 Task: open an excel sheet and write heading  SpendSmartAdd Dates in a column and its values below  '2023-05-01, 2023-05-03, 2023-05-05, 2023-05-10, 2023-05-15, 2023-05-20, 2023-05-25 & 2023-05-31'Add Categories in next column and its values below  Groceries, Dining Out, Transportation, Entertainment, Shopping, Utilities, Health & Miscellaneous. Add Descriptions in next column and its values below  Supermarket, Restaurant, Public Transport, Movie Tickets, Clothing Store, Internet Bill, Pharmacy & Online PurchaseAdd Amountin next column and its values below  $50, $30, $10, $20, $100, $60, $40 & $50Save page Expense Tracking Template
Action: Mouse moved to (127, 130)
Screenshot: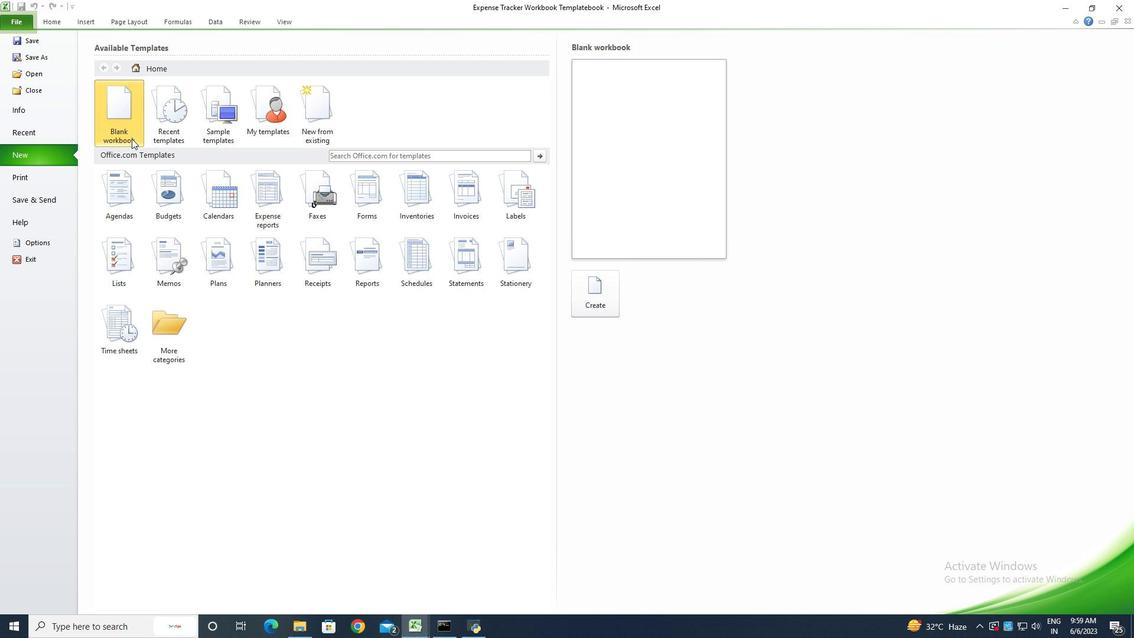 
Action: Mouse pressed left at (127, 130)
Screenshot: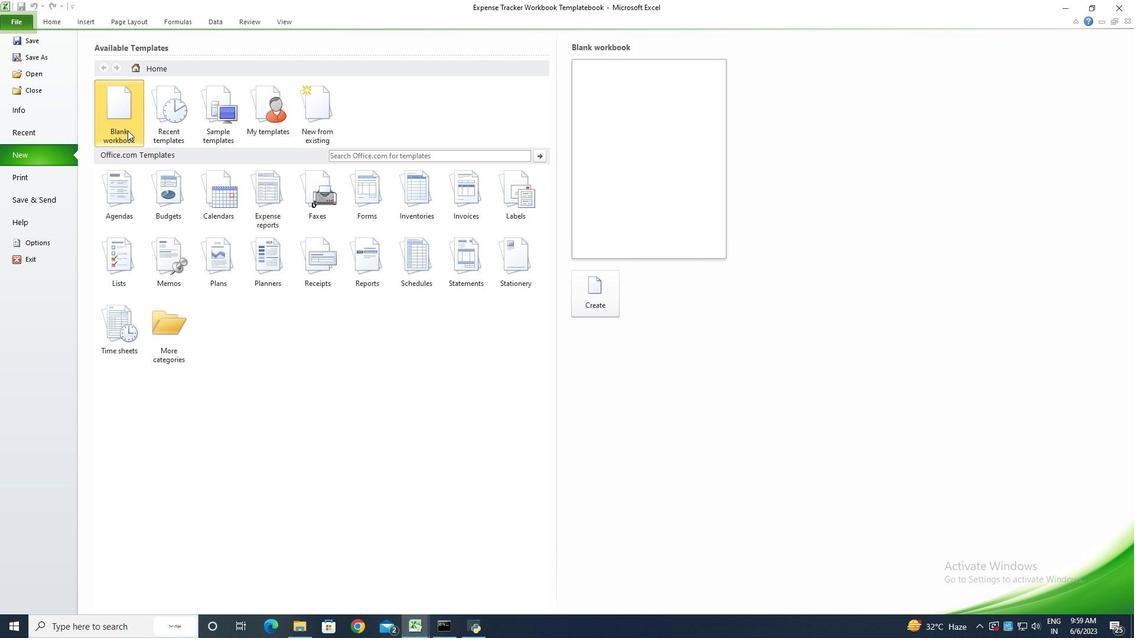 
Action: Mouse moved to (613, 308)
Screenshot: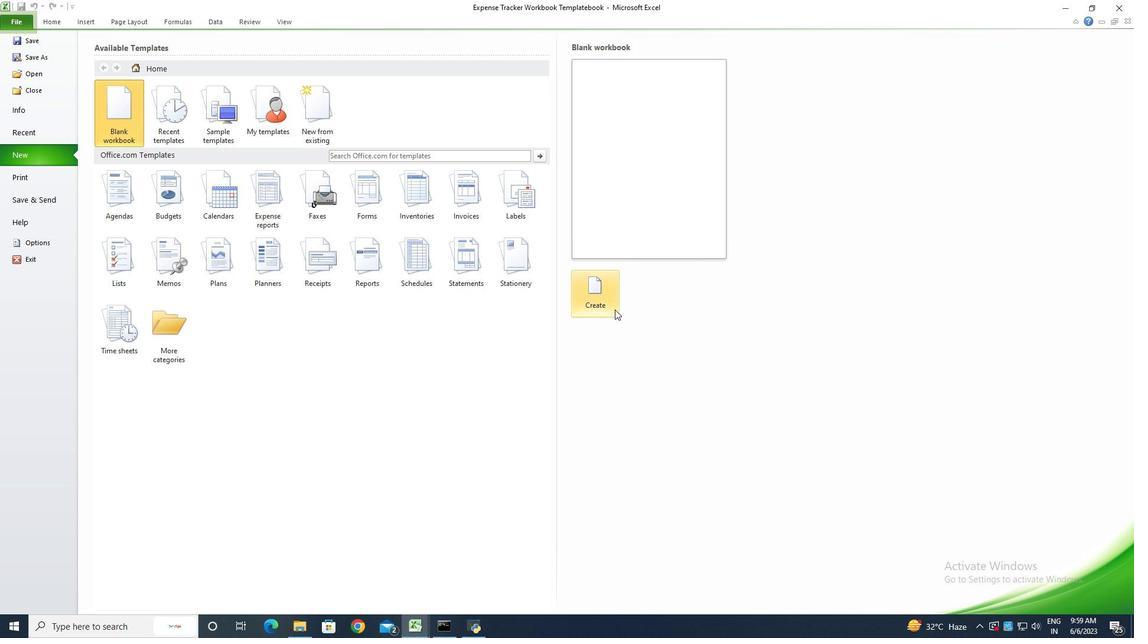 
Action: Mouse pressed left at (613, 308)
Screenshot: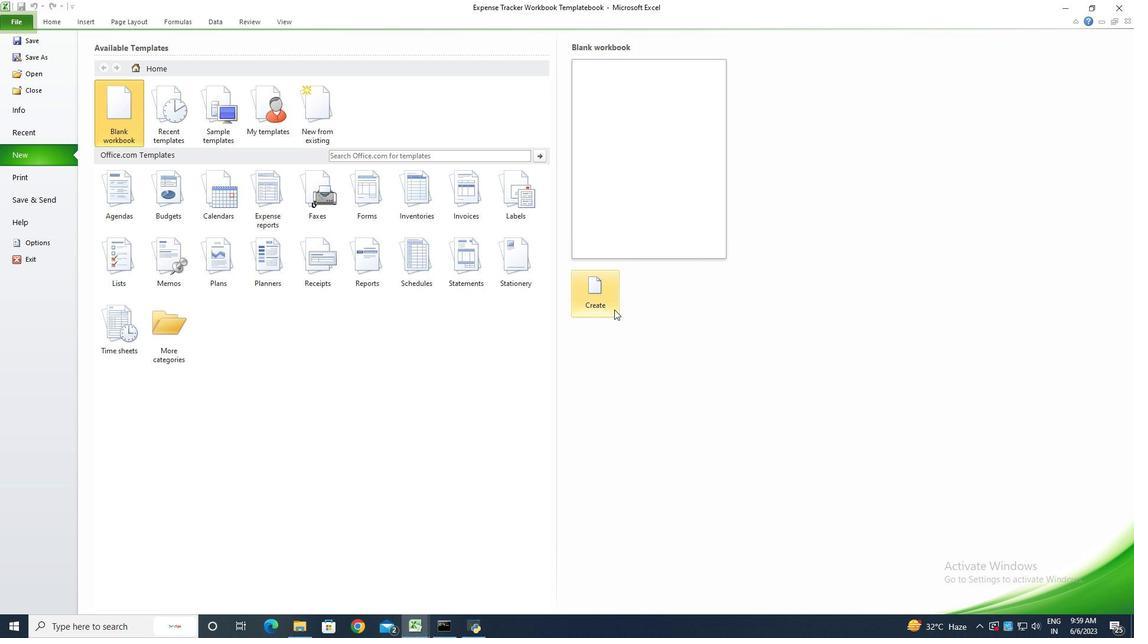 
Action: Key pressed <Key.shift><Key.shift><Key.shift>Spen<Key.shift>Smart<Key.enter><Key.shift>Dates<Key.enter>2023-05-01<Key.enter>23-<Key.backspace><Key.backspace>023-5-0<Key.backspace><Key.backspace><Key.backspace>05-0<Key.enter>1
Screenshot: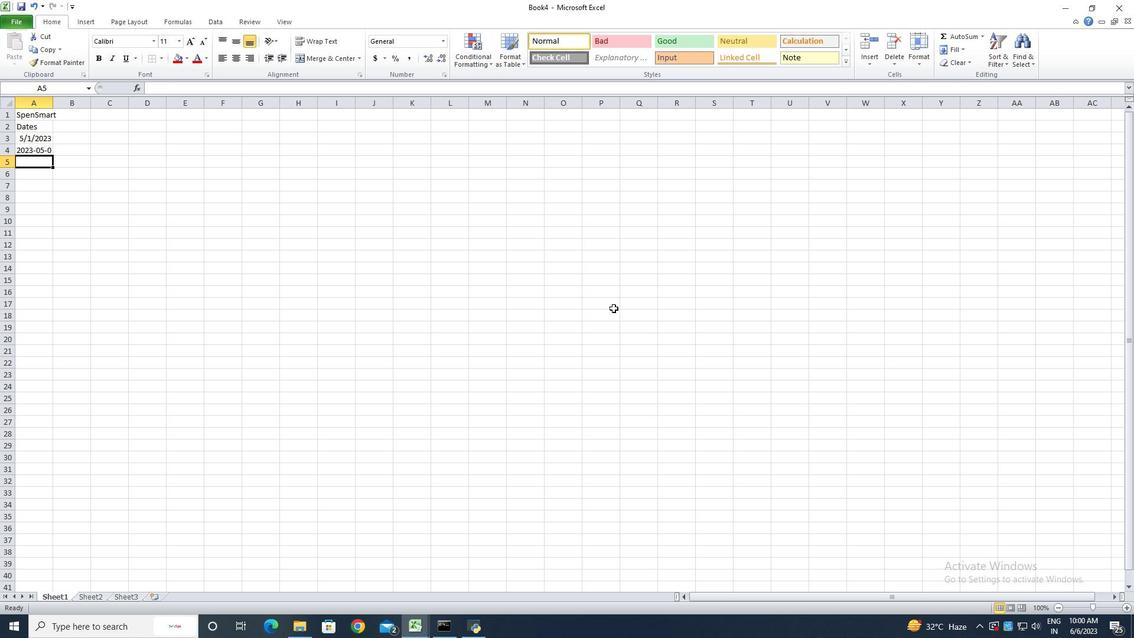 
Action: Mouse moved to (38, 150)
Screenshot: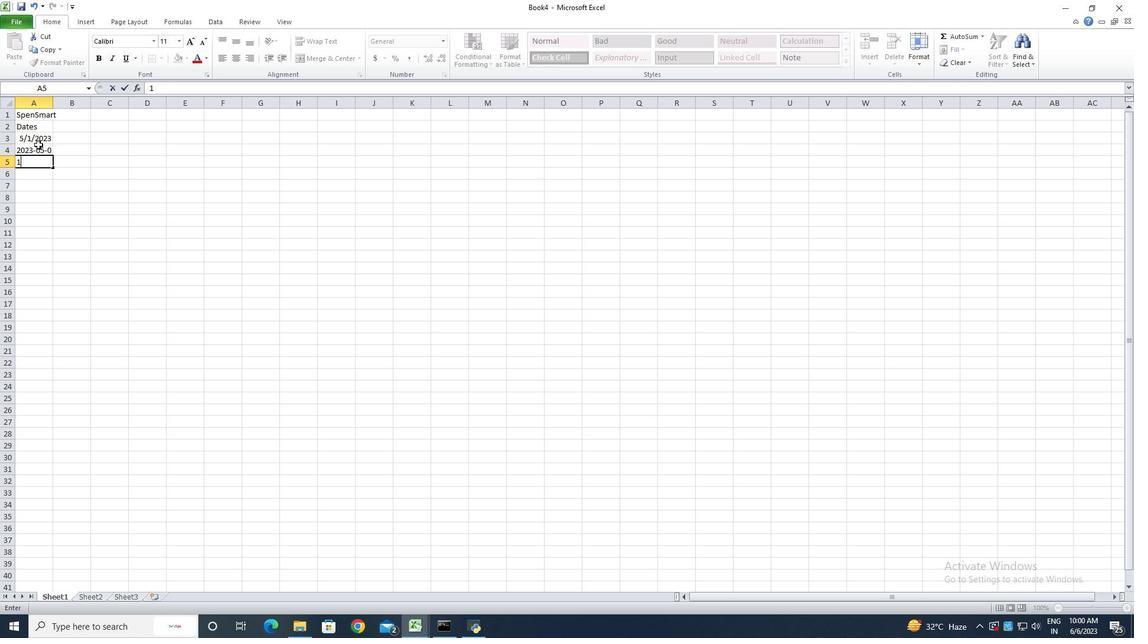 
Action: Mouse pressed left at (38, 150)
Screenshot: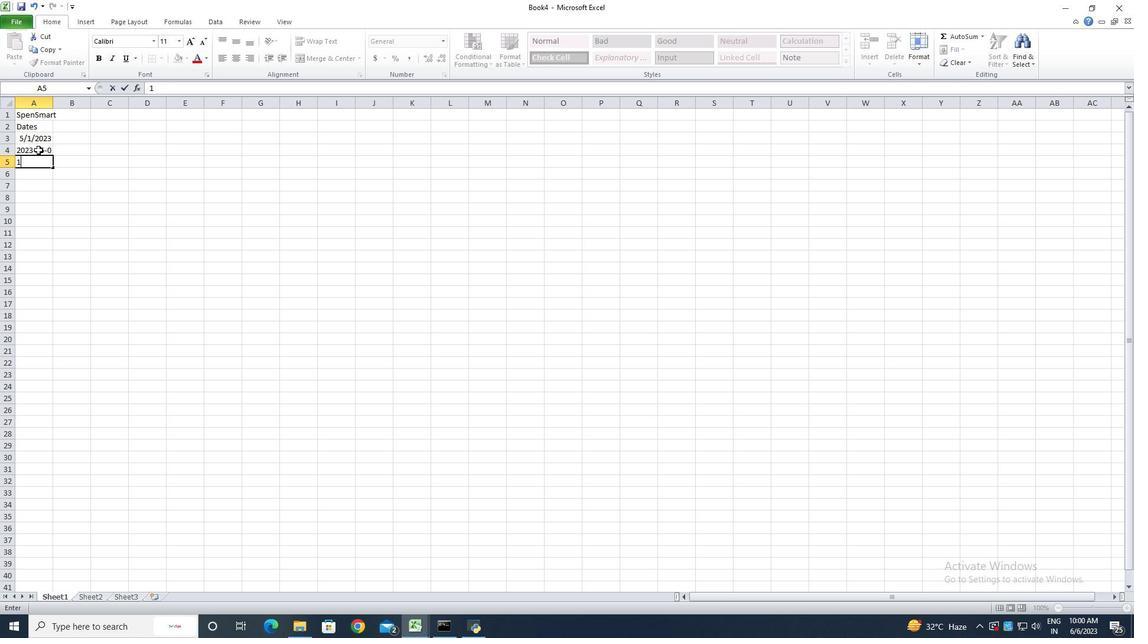 
Action: Mouse moved to (196, 85)
Screenshot: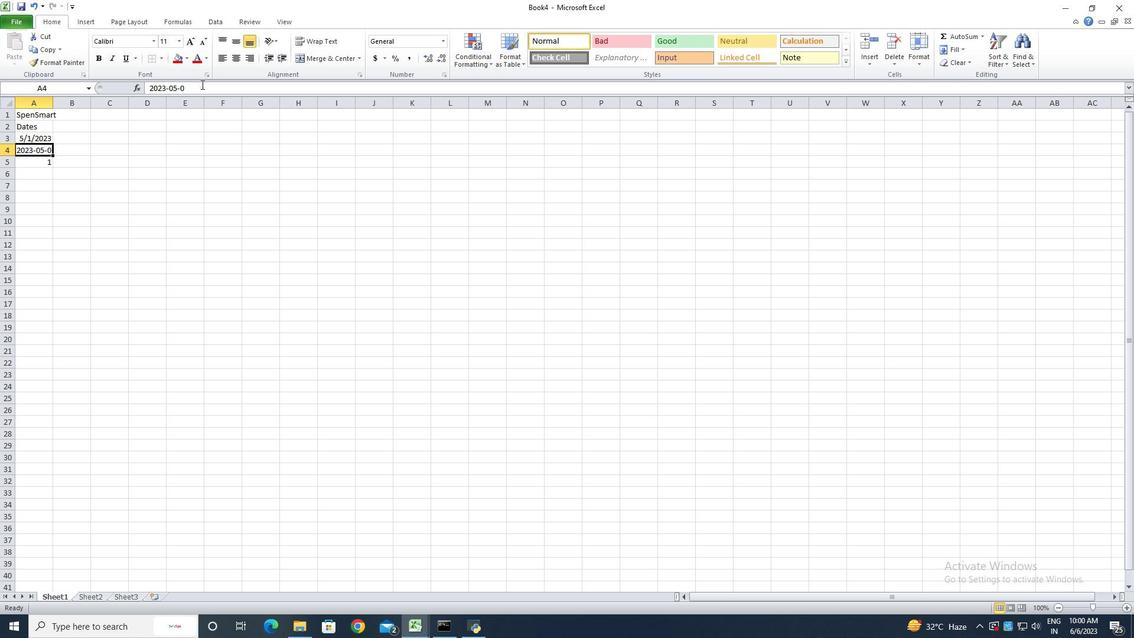 
Action: Mouse pressed left at (196, 85)
Screenshot: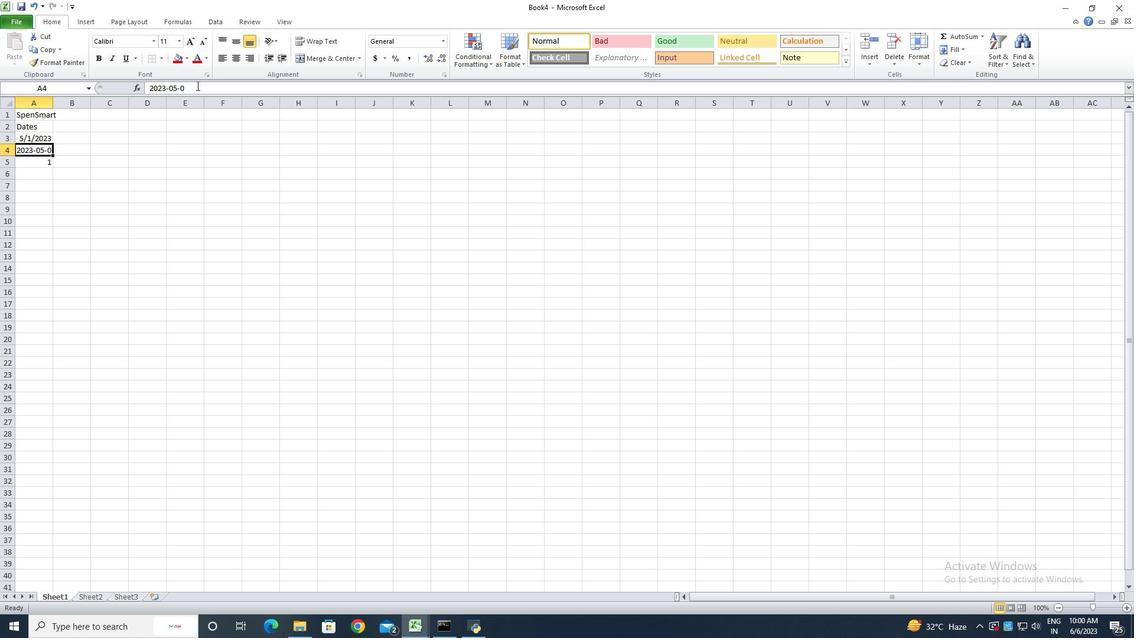 
Action: Mouse moved to (476, 14)
Screenshot: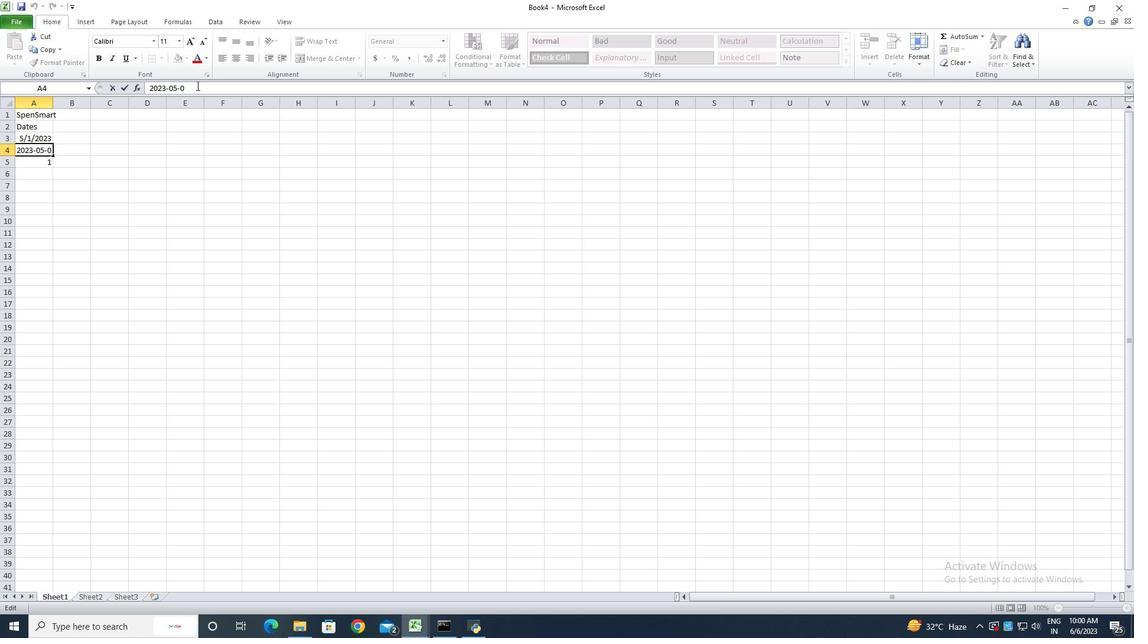 
Action: Key pressed 3<Key.enter><Key.backspace>2023-05-05<Key.enter>2023-05-10<Key.enter>2023-05-15<Key.enter>2023-05-20<Key.enter>2023-05-25<Key.enter>2023-05-31<Key.enter>
Screenshot: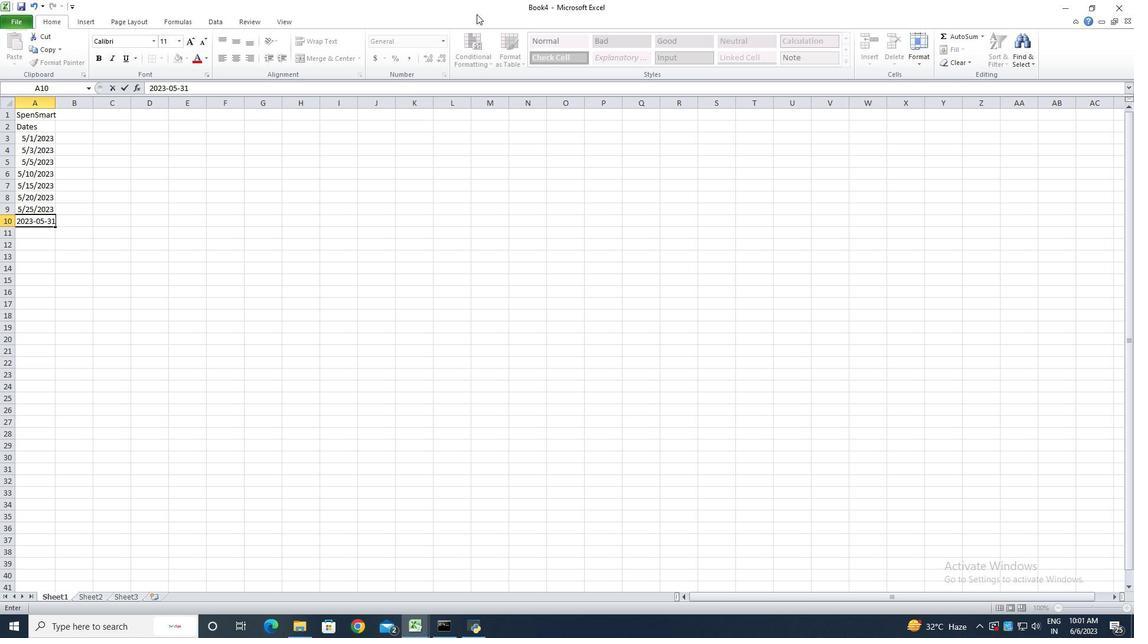 
Action: Mouse moved to (39, 136)
Screenshot: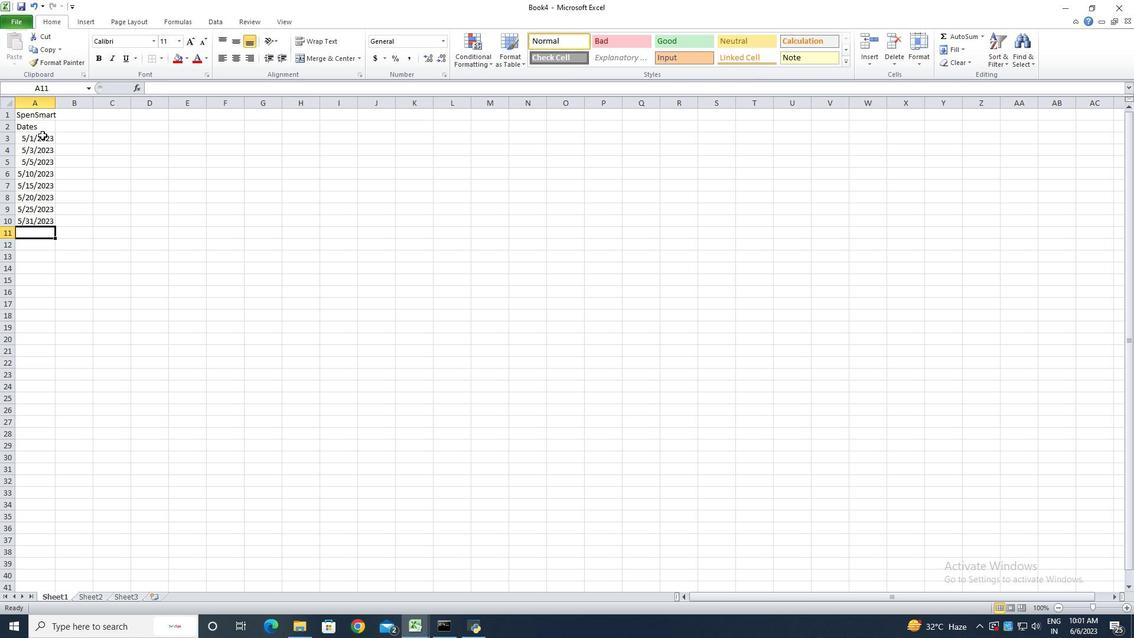 
Action: Mouse pressed left at (39, 136)
Screenshot: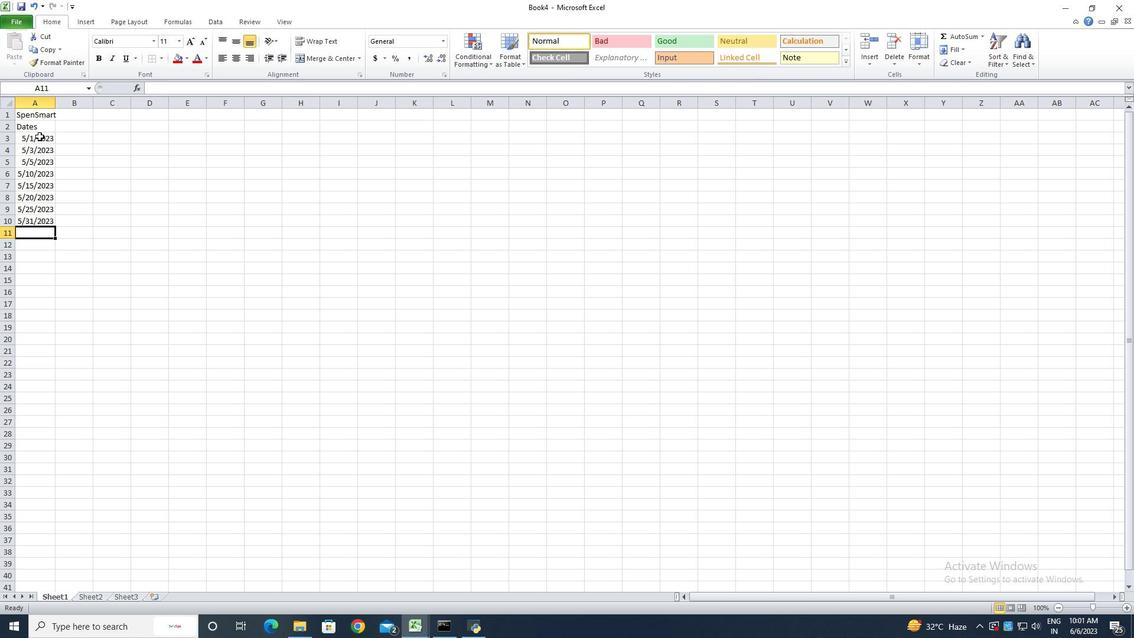 
Action: Mouse moved to (46, 137)
Screenshot: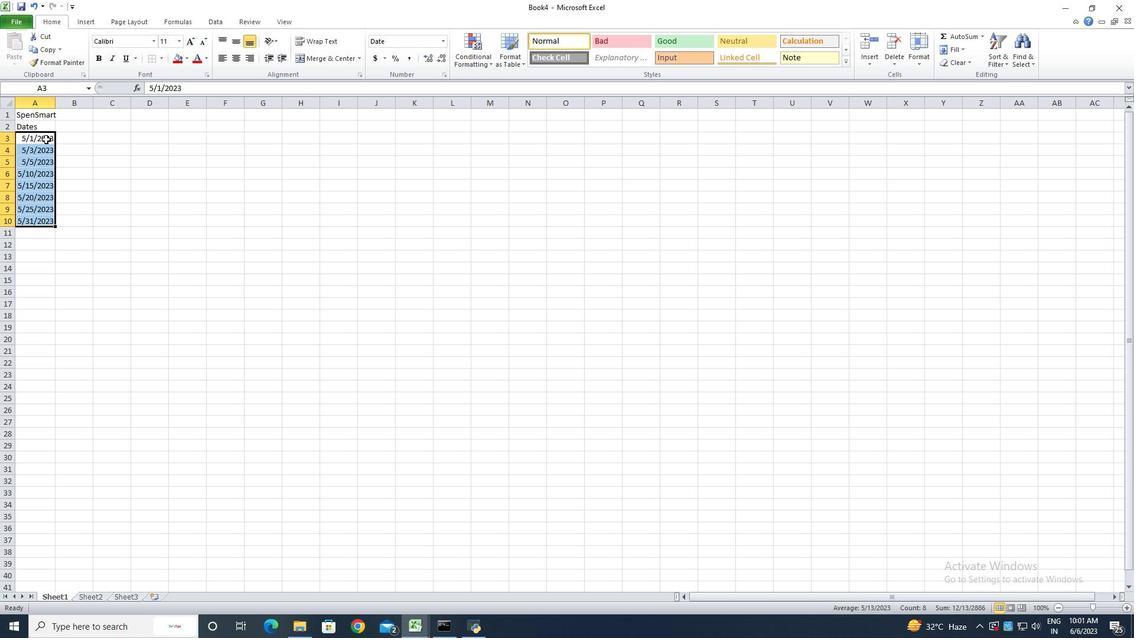 
Action: Mouse pressed right at (46, 137)
Screenshot: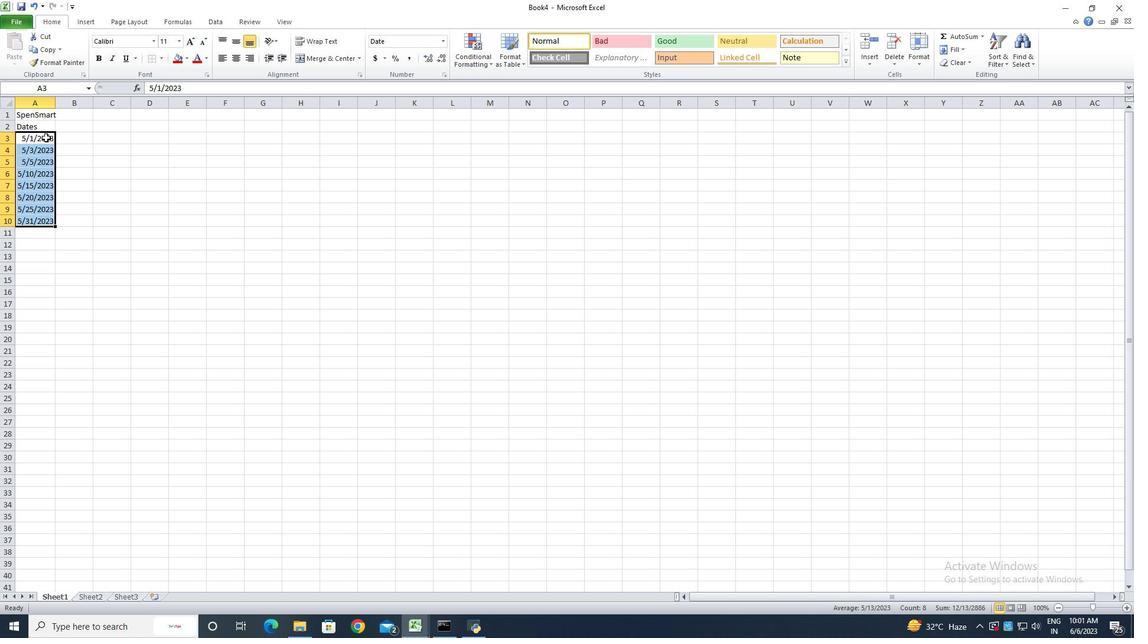 
Action: Mouse moved to (90, 302)
Screenshot: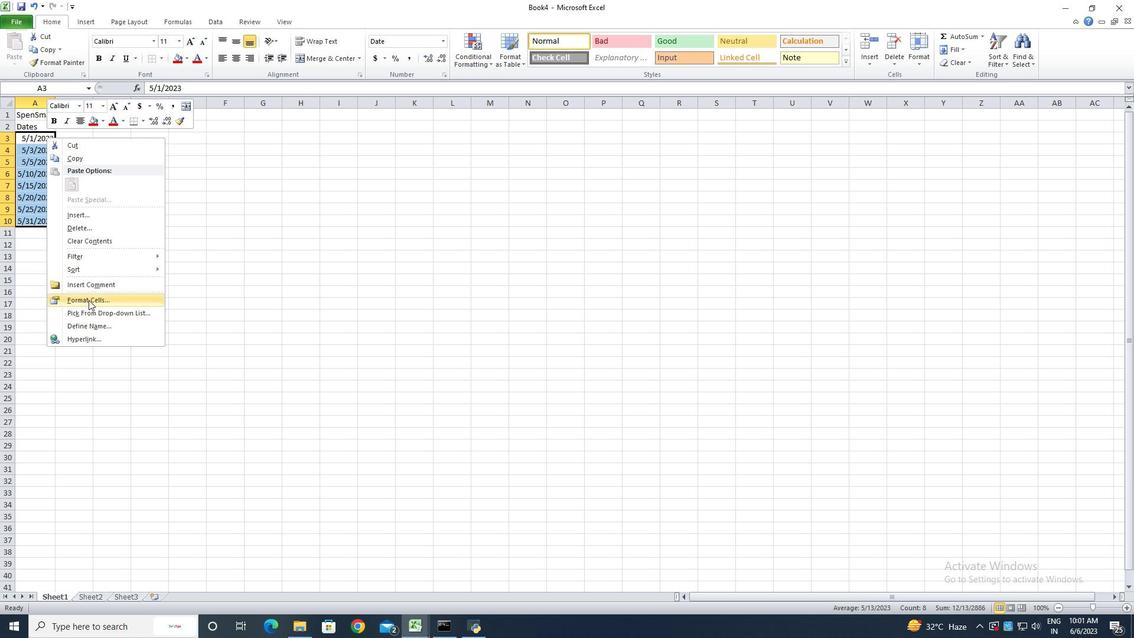 
Action: Mouse pressed left at (90, 302)
Screenshot: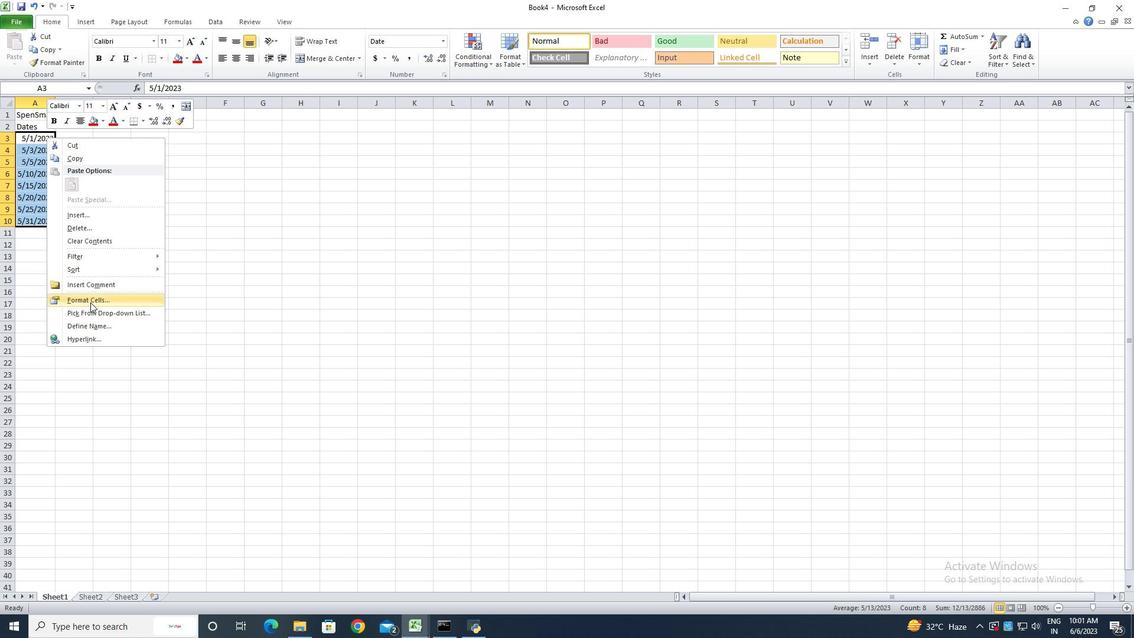 
Action: Mouse moved to (134, 167)
Screenshot: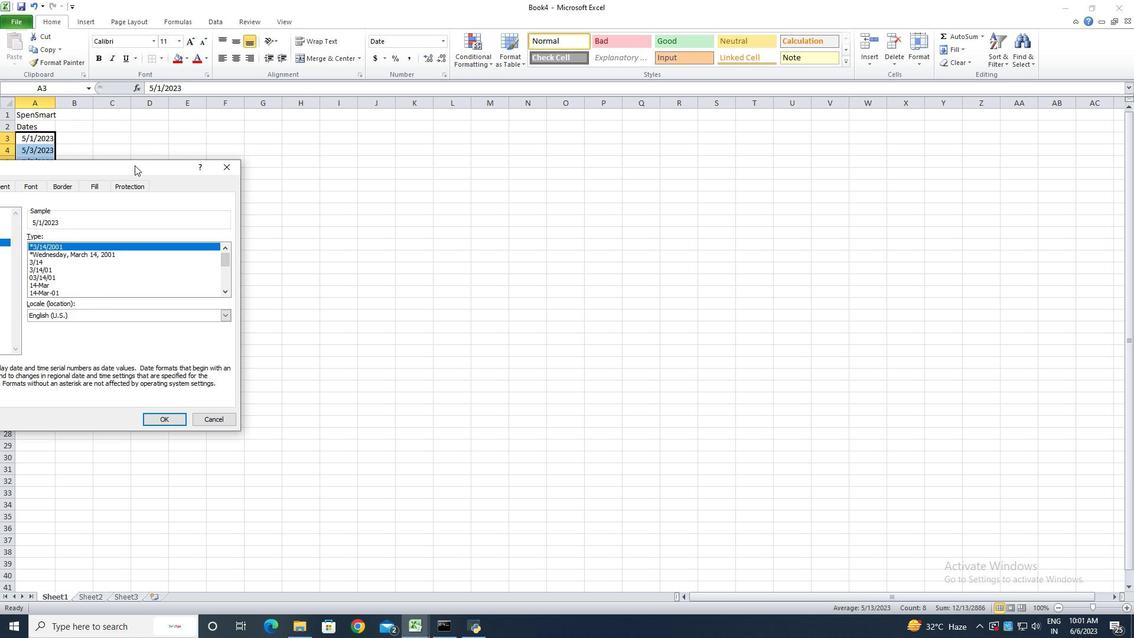 
Action: Mouse pressed left at (134, 167)
Screenshot: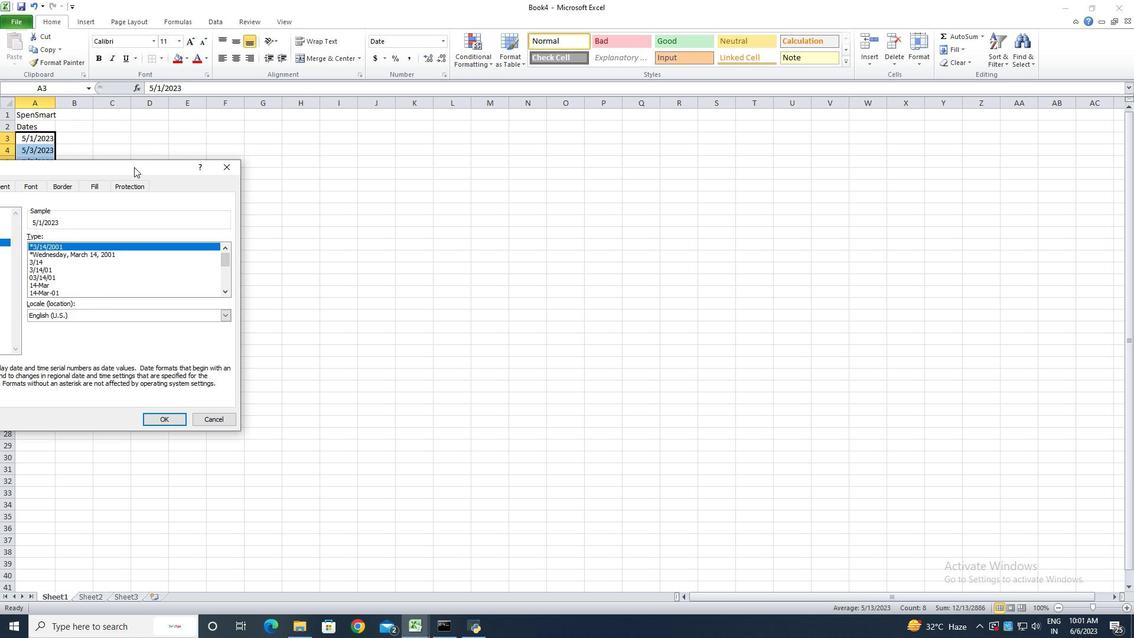 
Action: Mouse moved to (197, 293)
Screenshot: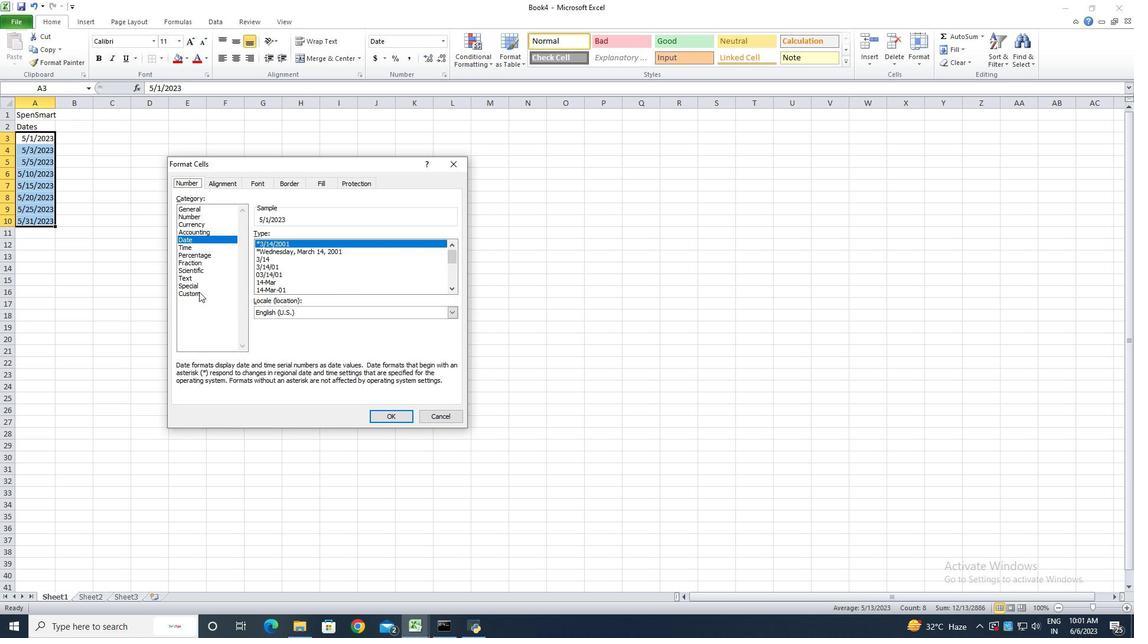 
Action: Mouse pressed left at (197, 293)
Screenshot: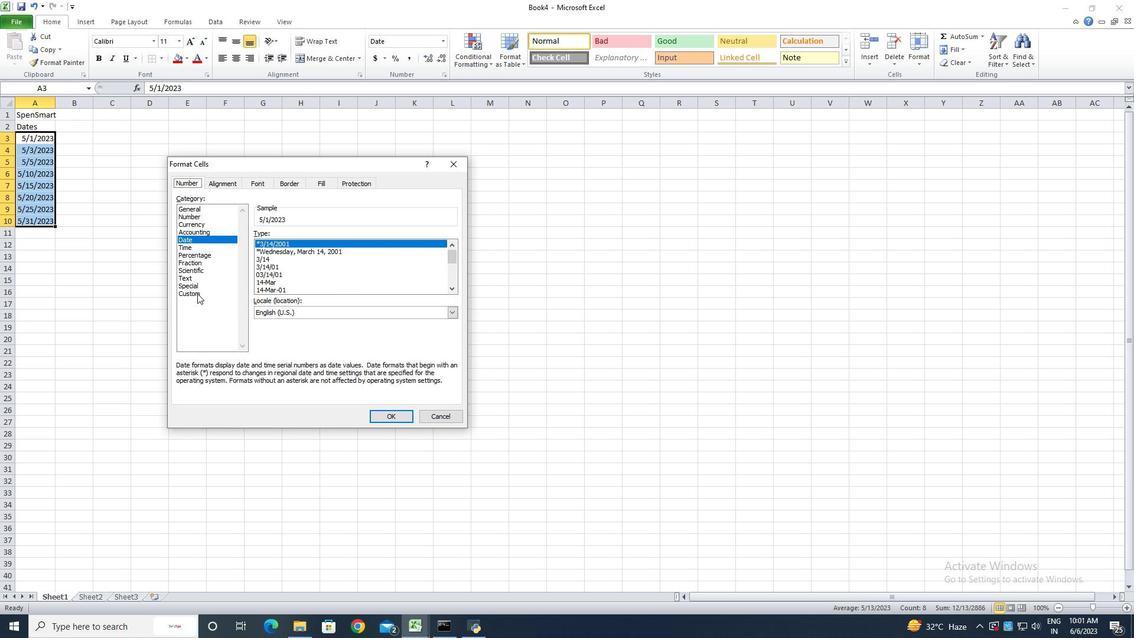 
Action: Mouse moved to (296, 245)
Screenshot: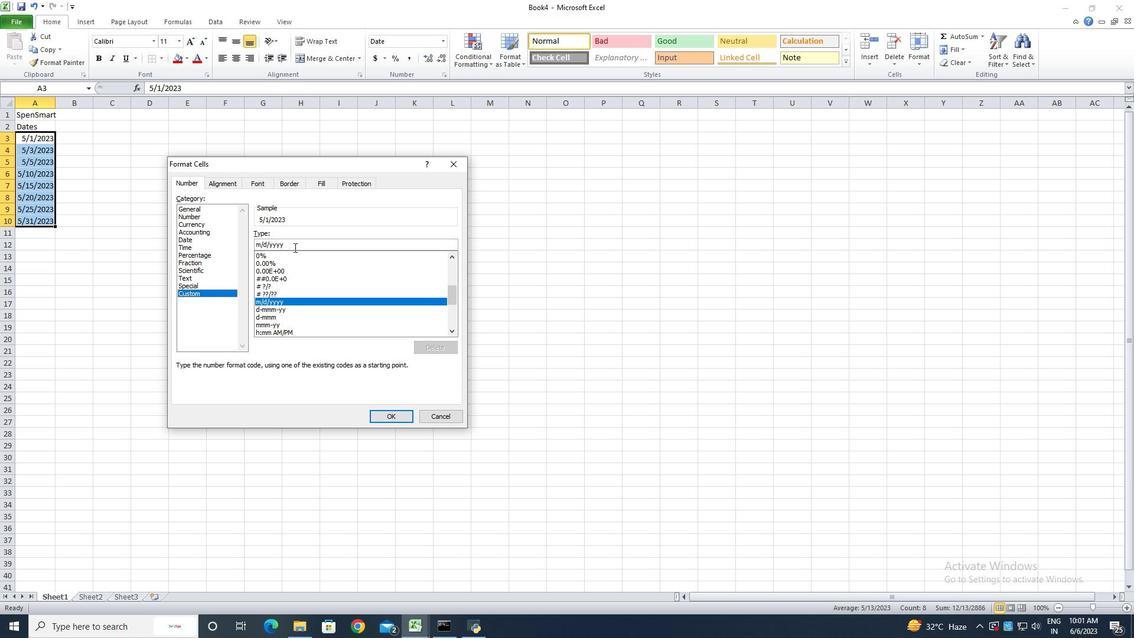 
Action: Mouse pressed left at (296, 245)
Screenshot: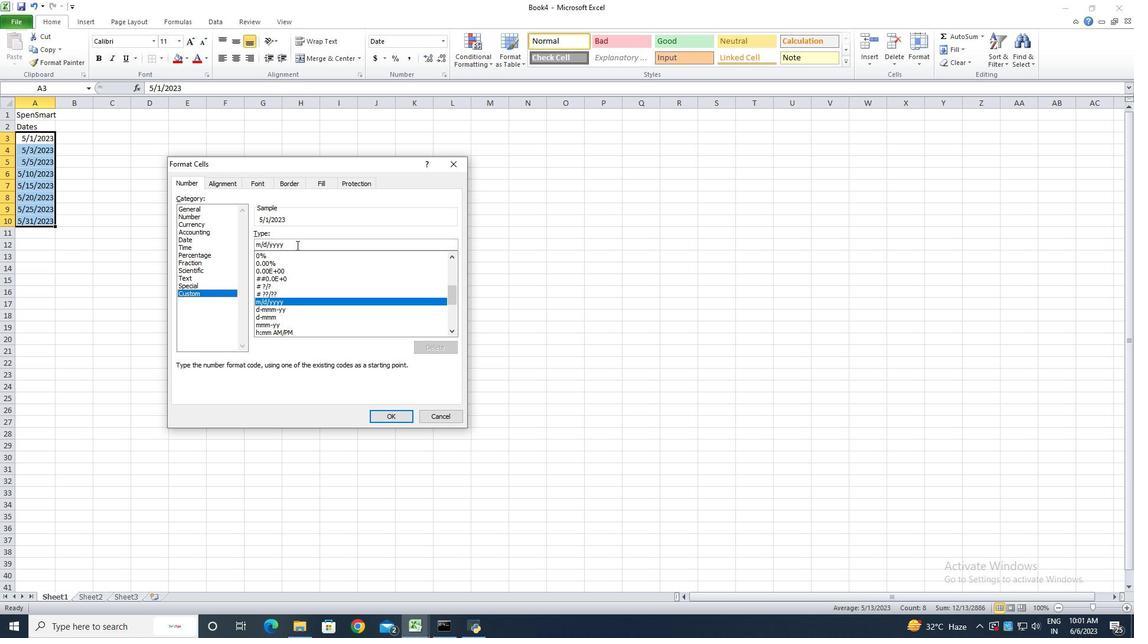 
Action: Key pressed <Key.backspace><Key.backspace><Key.backspace><Key.backspace><Key.backspace><Key.backspace><Key.backspace><Key.backspace><Key.backspace><Key.backspace><Key.backspace><Key.backspace><Key.backspace><Key.backspace><Key.backspace><Key.backspace><Key.backspace><Key.backspace><Key.backspace>yyyy-mm-dd
Screenshot: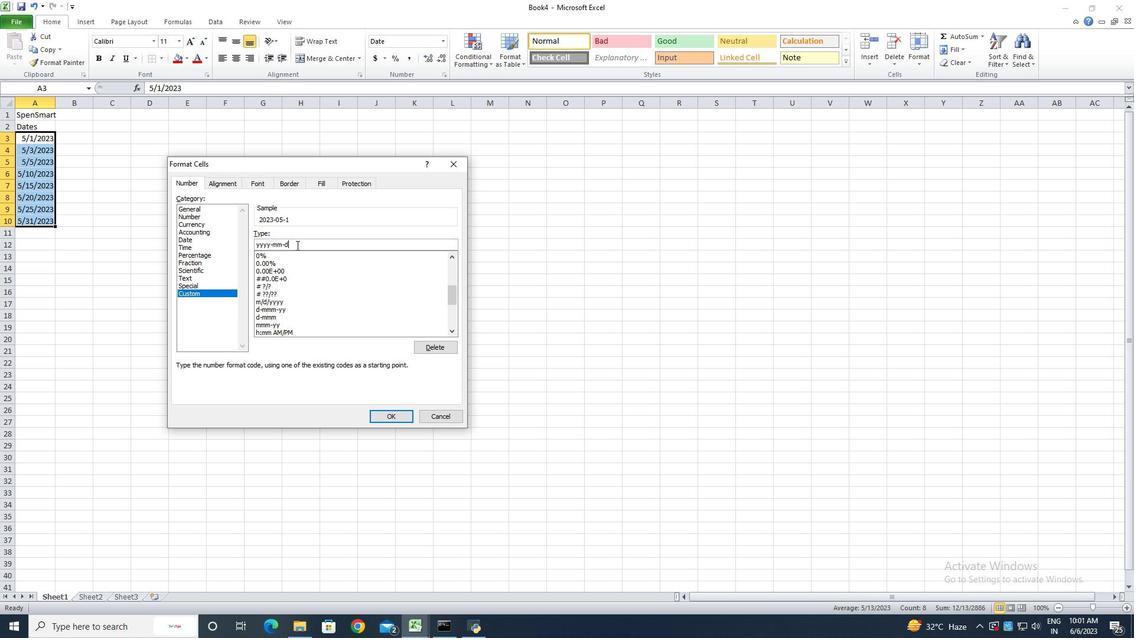 
Action: Mouse moved to (378, 415)
Screenshot: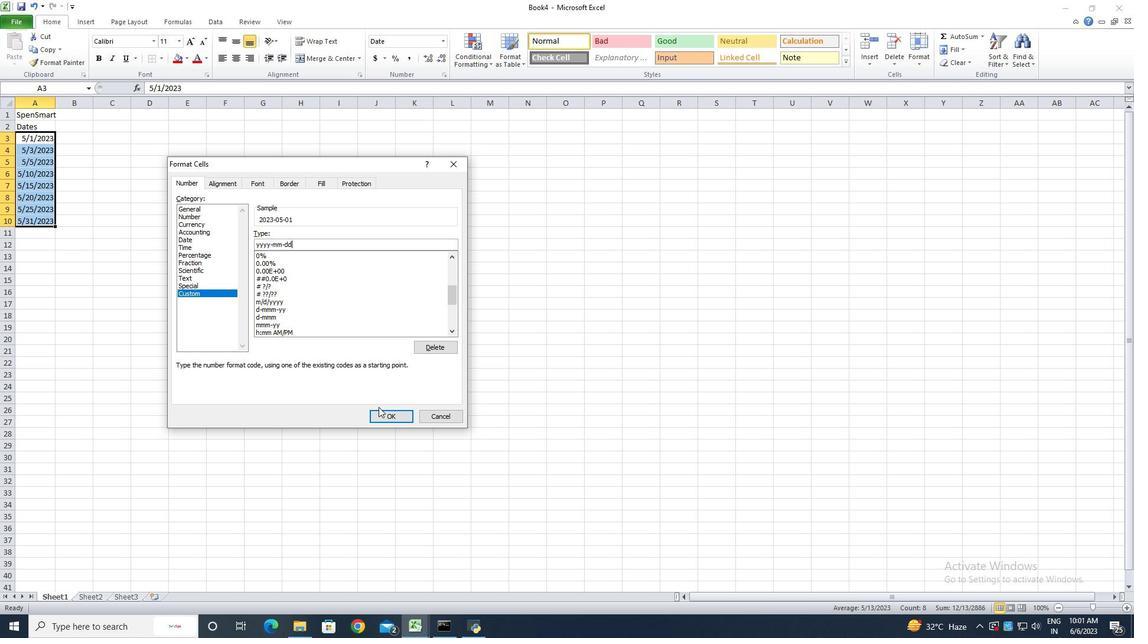 
Action: Mouse pressed left at (378, 415)
Screenshot: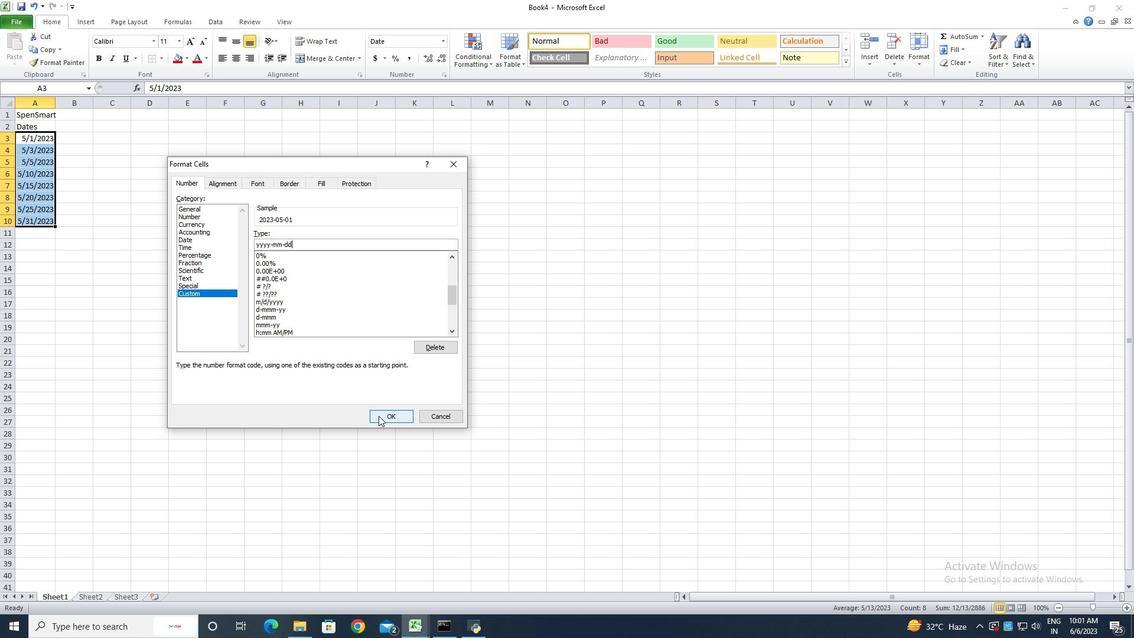 
Action: Mouse moved to (57, 104)
Screenshot: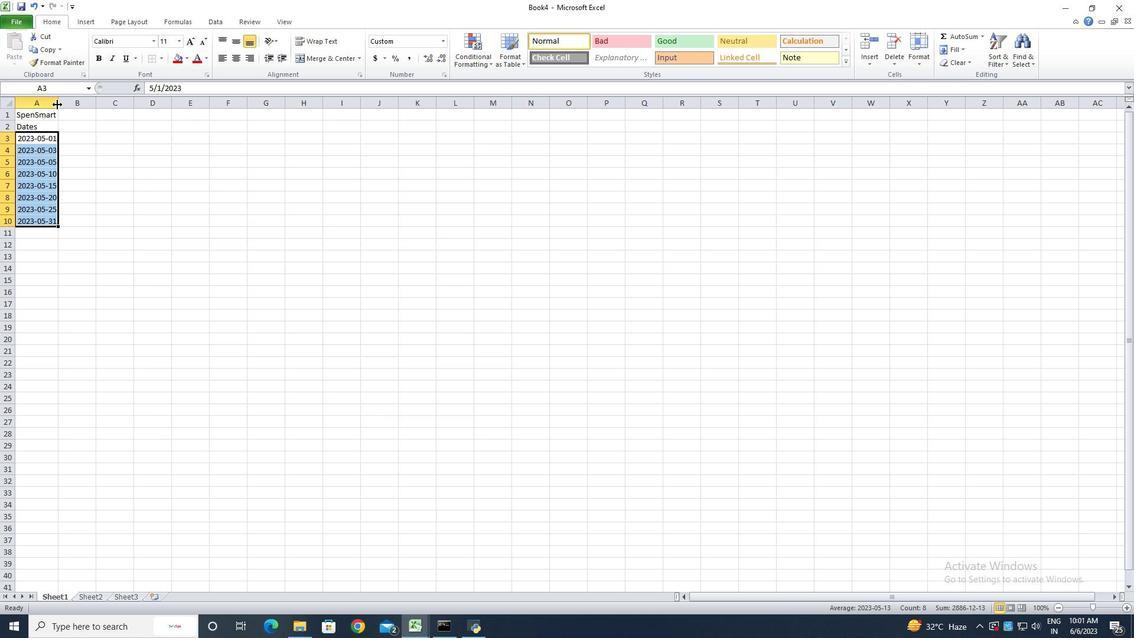
Action: Mouse pressed left at (57, 104)
Screenshot: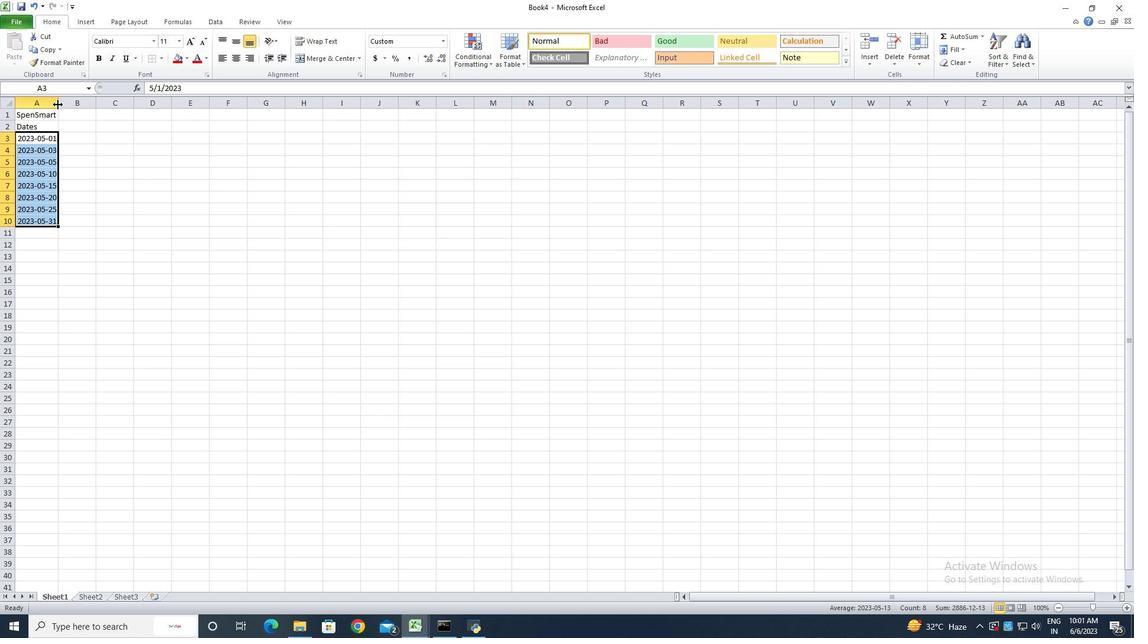 
Action: Mouse pressed left at (57, 104)
Screenshot: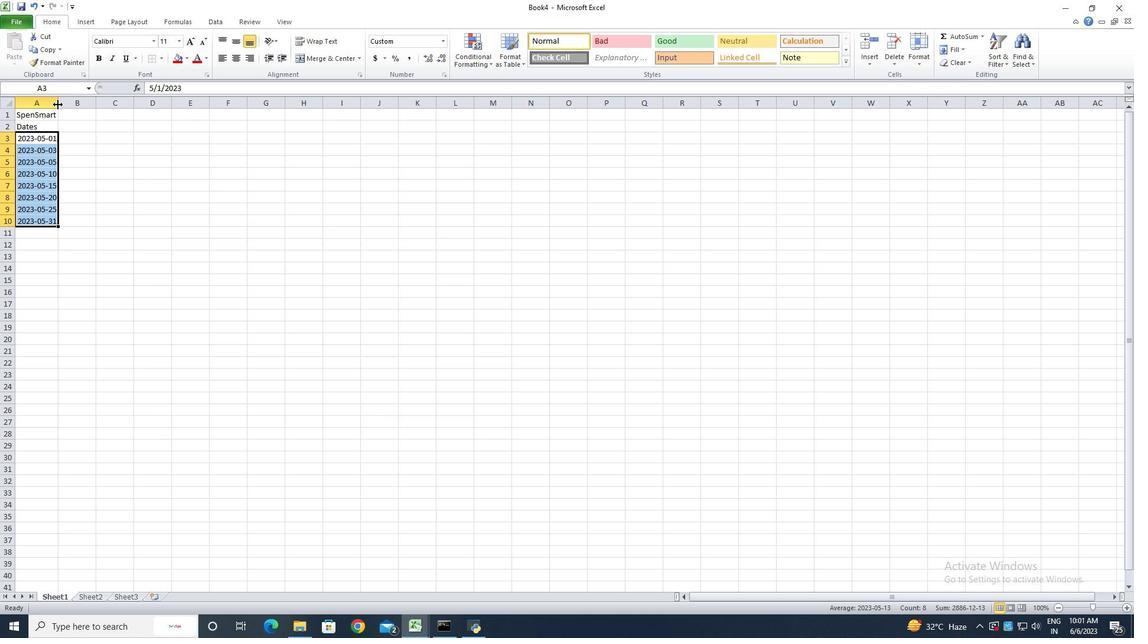 
Action: Mouse moved to (73, 124)
Screenshot: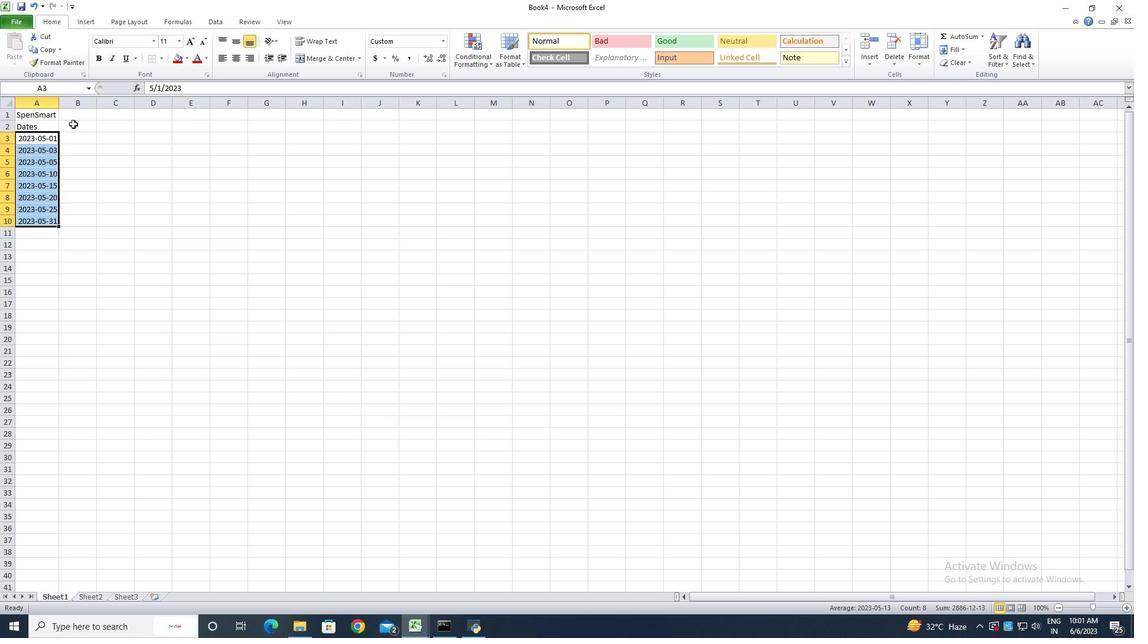
Action: Mouse pressed left at (73, 124)
Screenshot: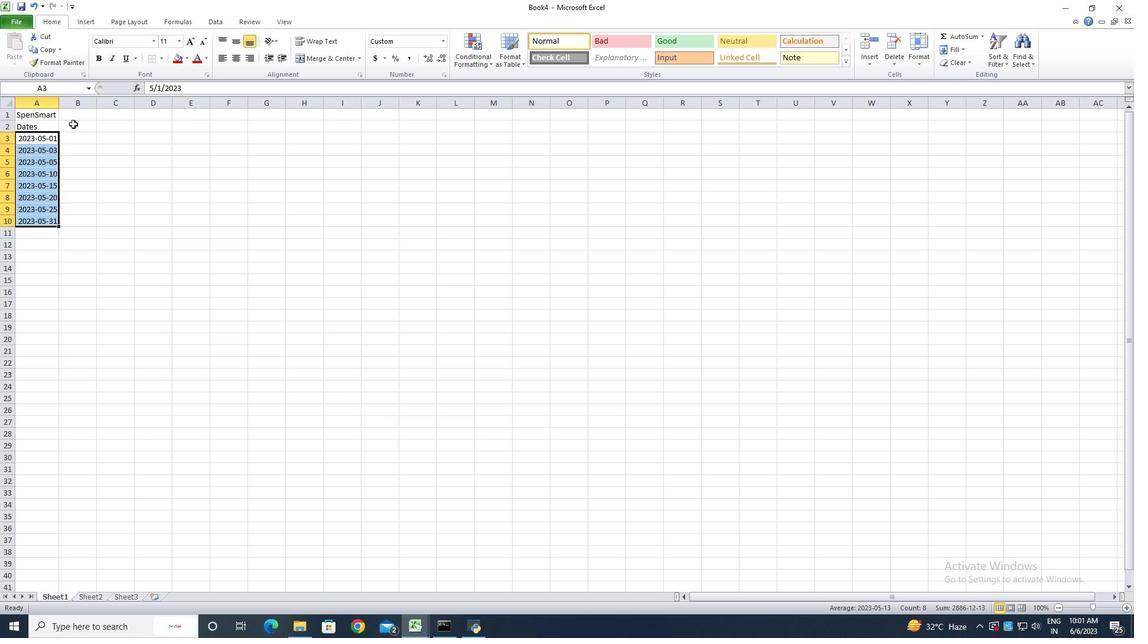 
Action: Key pressed <Key.shift><Key.shift><Key.shift><Key.shift><Key.shift><Key.shift>Categories<Key.enter><Key.shift><Key.shift><Key.shift><Key.shift><Key.shift><Key.shift>Groceries<Key.enter><Key.shift><Key.shift><Key.shift><Key.shift><Key.shift><Key.shift><Key.shift><Key.shift><Key.shift><Key.shift><Key.shift><Key.shift><Key.shift>Dining<Key.space>ou<Key.backspace><Key.backspace><Key.shift>Out<Key.enter><Key.shift>Transportation<Key.enter><Key.shift>Entertainment<Key.enter><Key.shift>Sgopping<Key.backspace><Key.backspace><Key.backspace><Key.backspace><Key.backspace><Key.backspace><Key.backspace>hopping<Key.enter><Key.shift>Utitili<Key.backspace><Key.backspace><Key.backspace><Key.backspace>lities<Key.enter><Key.shift>Health<Key.enter><Key.shift><Key.shift><Key.shift><Key.shift><Key.shift><Key.shift><Key.shift><Key.shift><Key.shift>Miscellaneous<Key.enter>
Screenshot: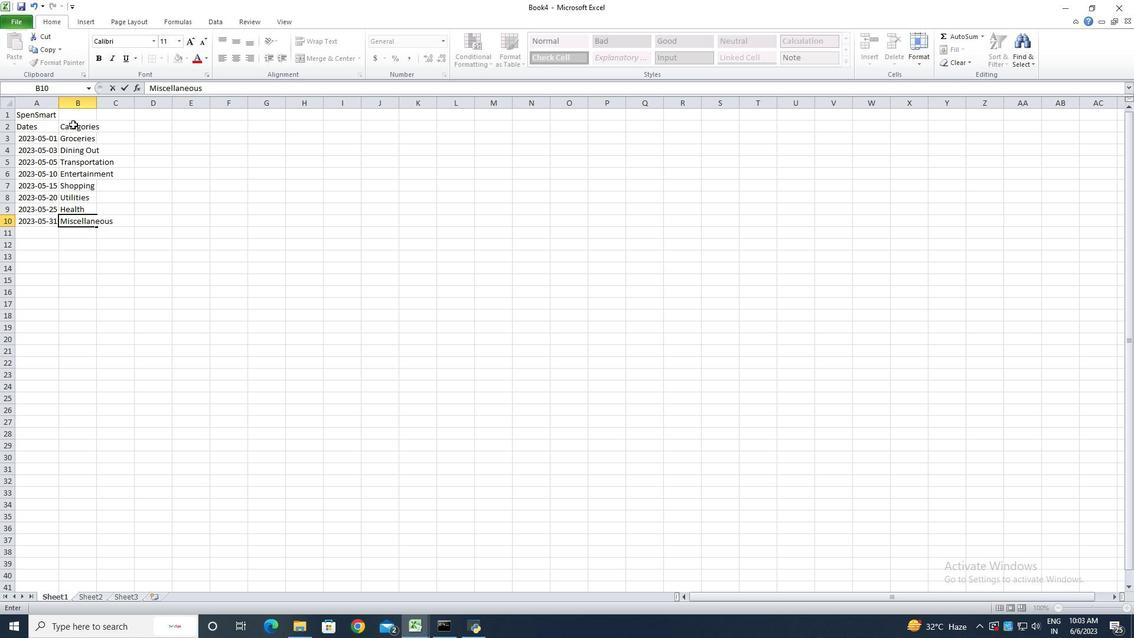 
Action: Mouse moved to (96, 102)
Screenshot: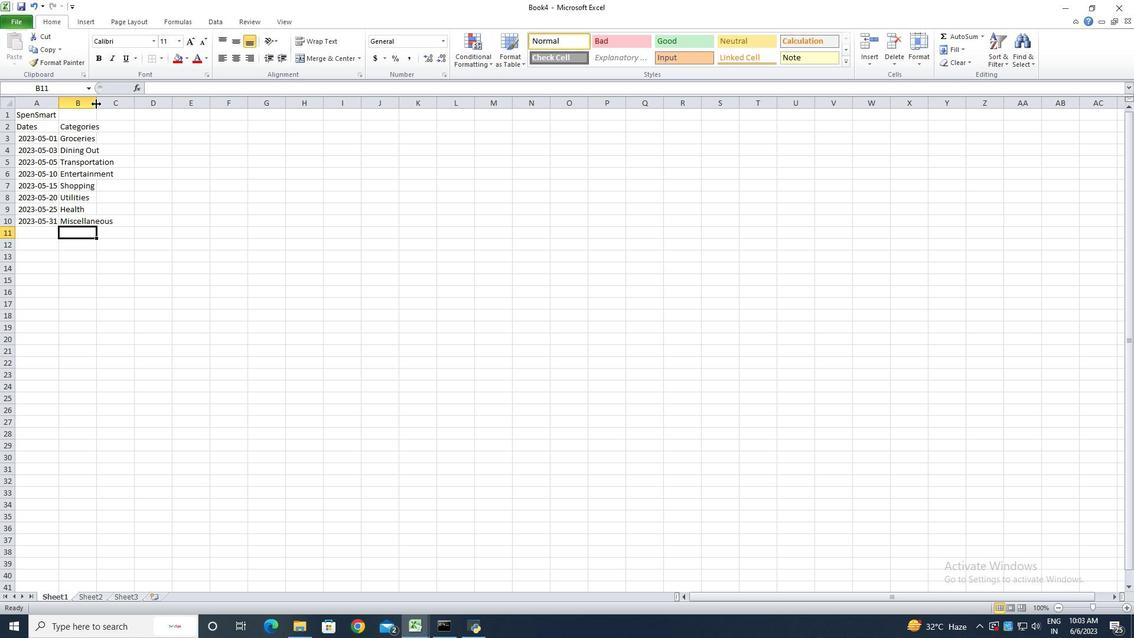 
Action: Mouse pressed left at (96, 102)
Screenshot: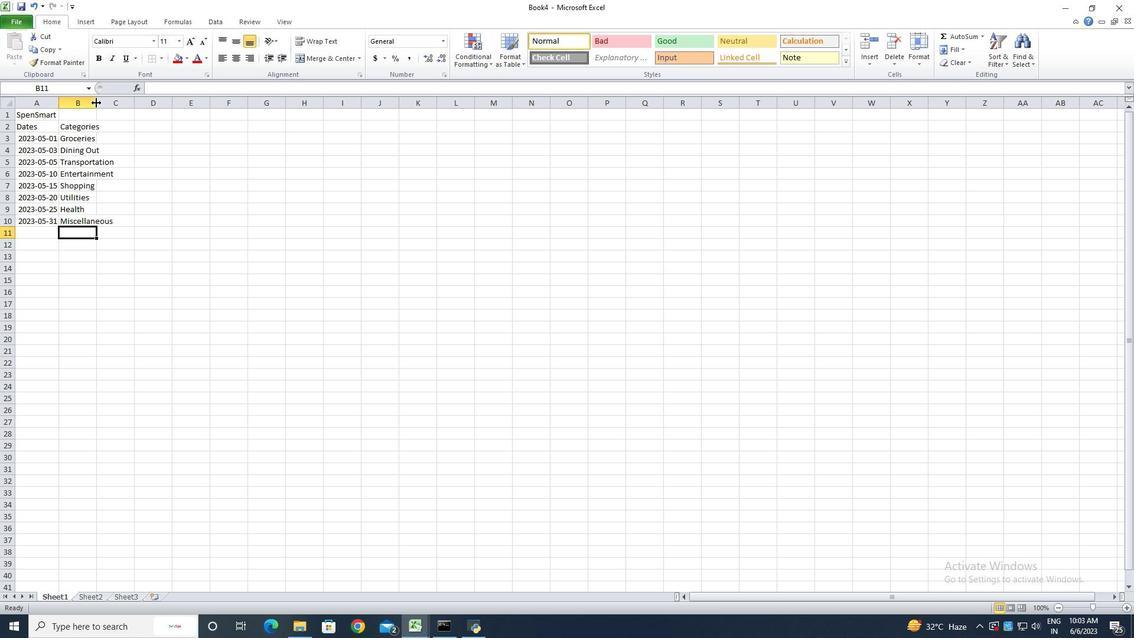 
Action: Mouse pressed left at (96, 102)
Screenshot: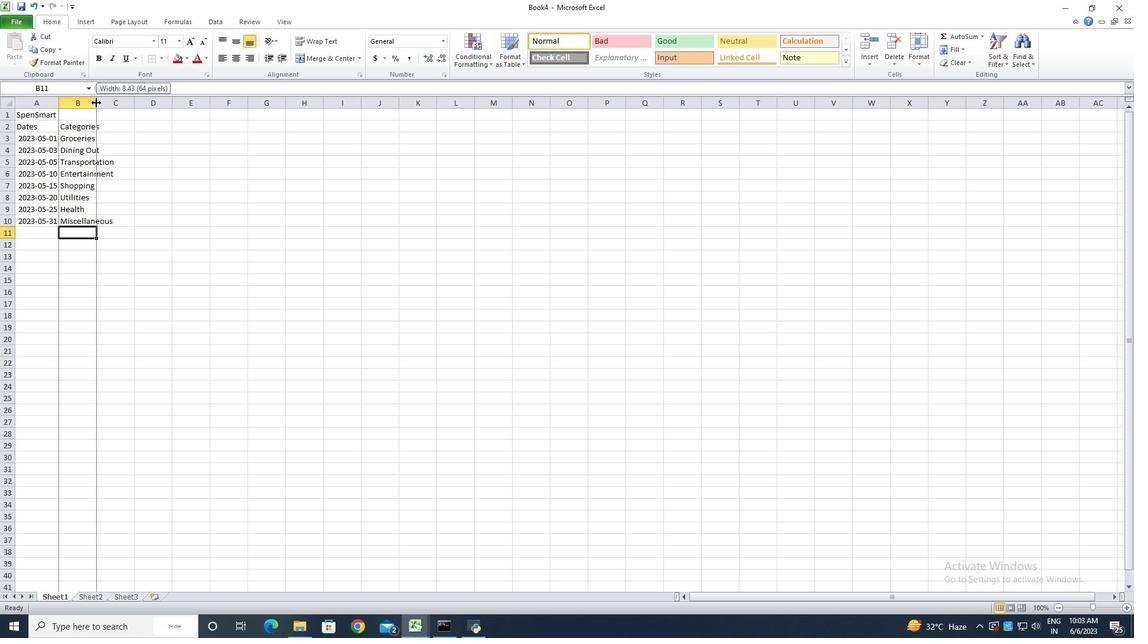 
Action: Mouse moved to (129, 127)
Screenshot: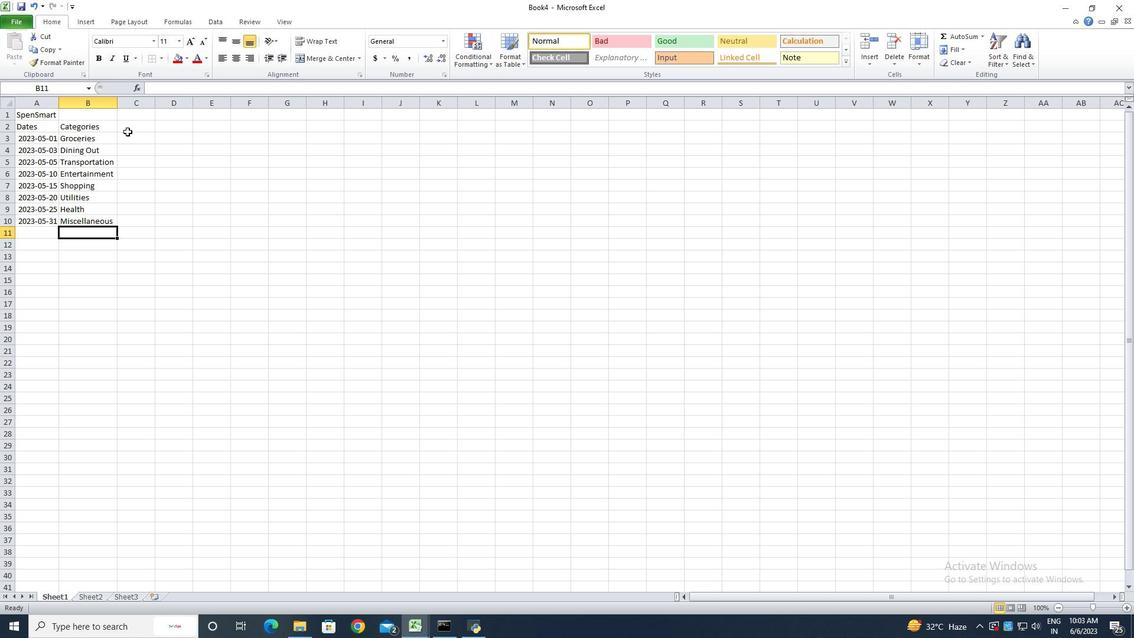 
Action: Mouse pressed left at (129, 127)
Screenshot: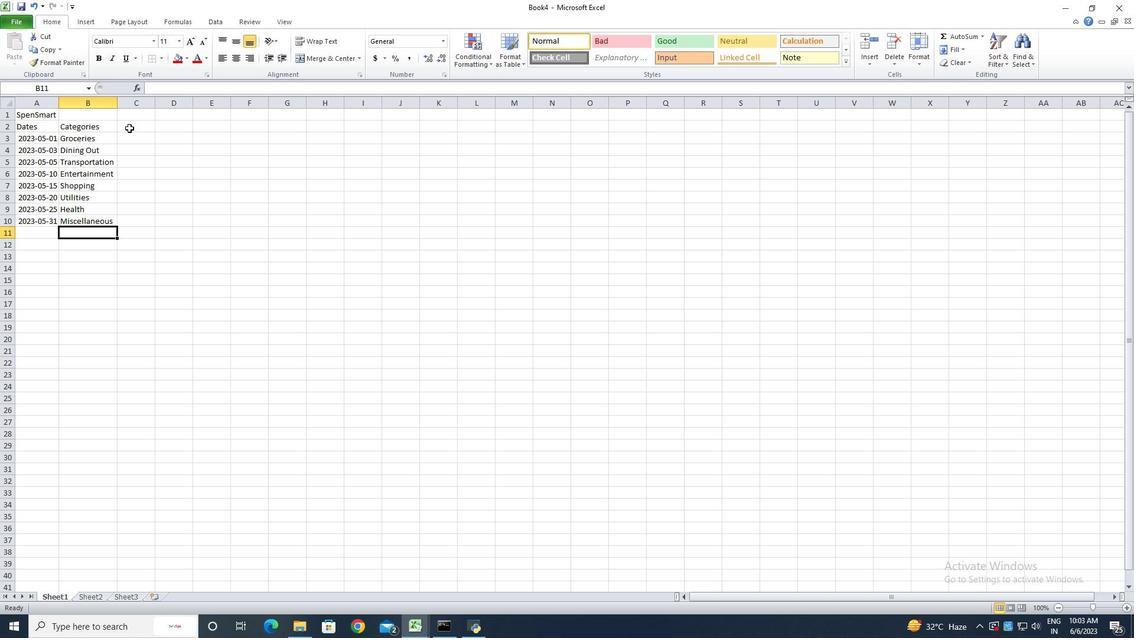 
Action: Key pressed <Key.shift>Descro<Key.backspace>iptions<Key.enter><Key.shift>Supermarket<Key.enter><Key.shift>Restaurant<Key.enter><Key.shift>Public<Key.space><Key.shift>Transport<Key.enter><Key.shift>Movie<Key.space><Key.shift>Ticlets<Key.enter><Key.shift><Key.shift><Key.shift><Key.shift><Key.shift><Key.shift><Key.shift><Key.shift>Clothing<Key.space><Key.shift>Store<Key.enter><Key.shift><Key.shift>Internet<Key.space><Key.shift><Key.shift><Key.shift><Key.shift><Key.shift><Key.shift><Key.shift><Key.shift><Key.shift><Key.shift><Key.shift><Key.shift><Key.shift><Key.shift><Key.shift>Bill<Key.enter><Key.shift>Pharmacy<Key.enter><Key.shift><Key.shift><Key.shift>Online<Key.space><Key.shift>Par<Key.backspace><Key.backspace>urchase
Screenshot: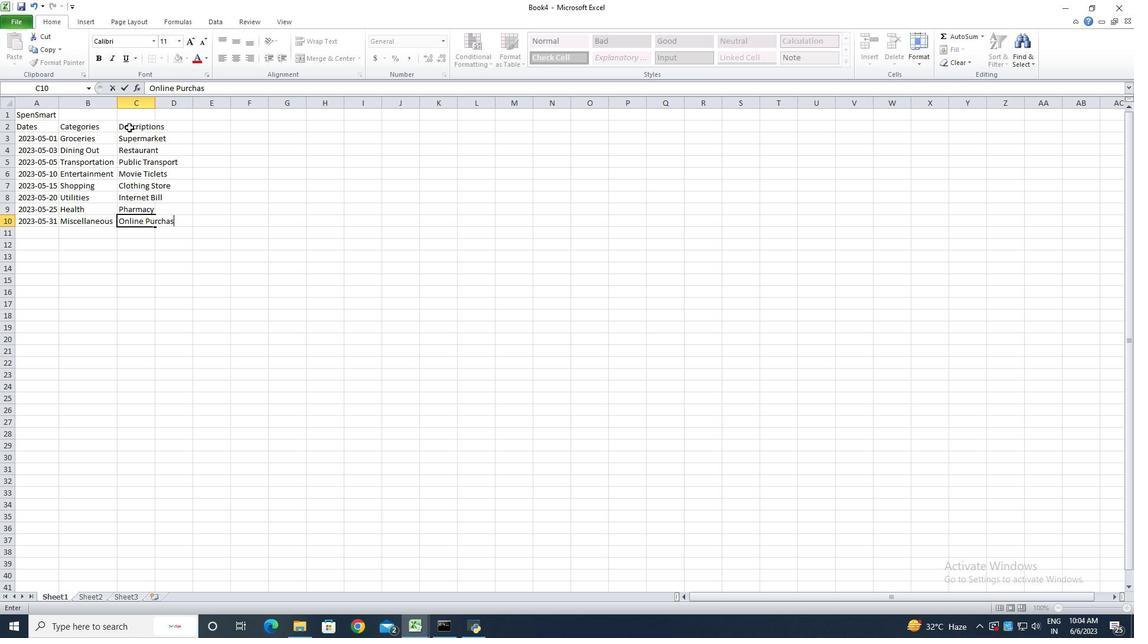 
Action: Mouse moved to (155, 111)
Screenshot: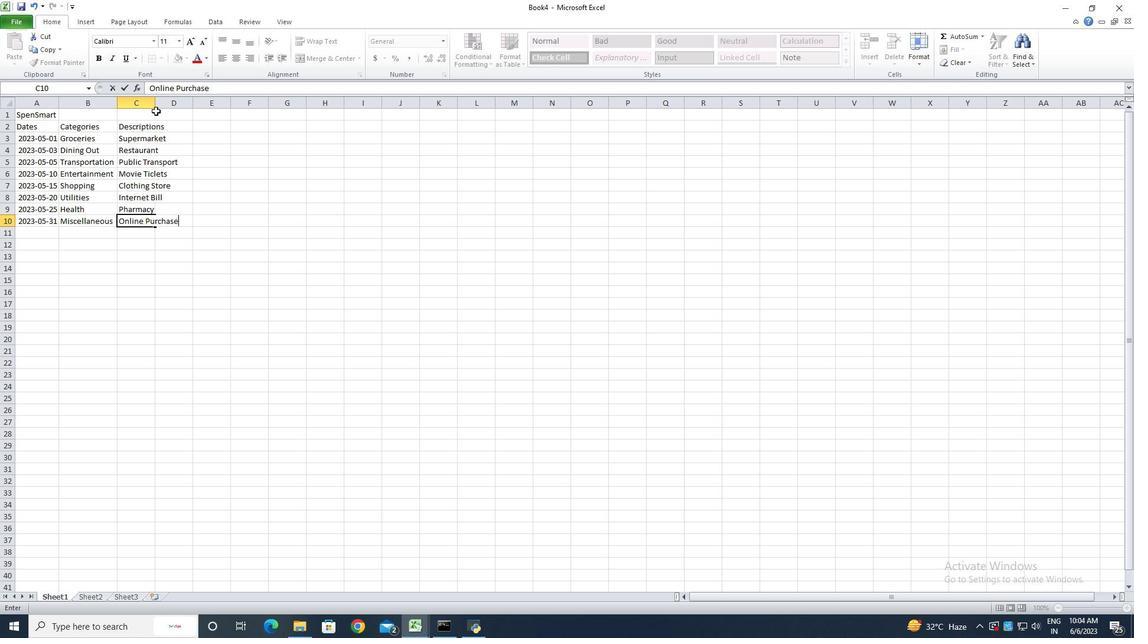 
Action: Key pressed <Key.enter>
Screenshot: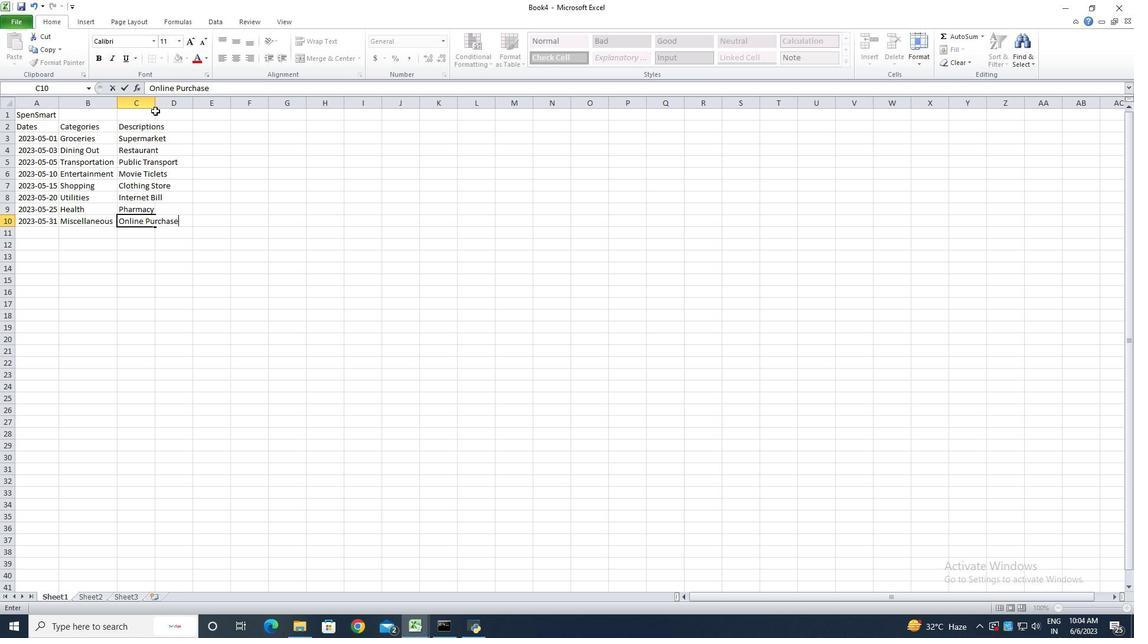 
Action: Mouse moved to (153, 108)
Screenshot: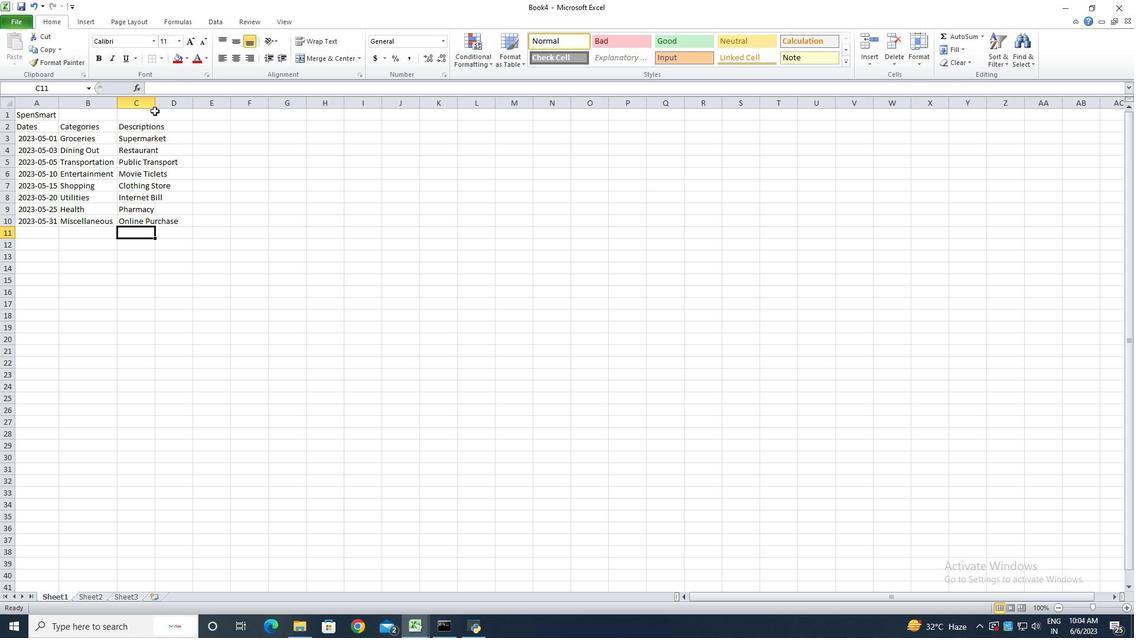 
Action: Mouse pressed left at (153, 108)
Screenshot: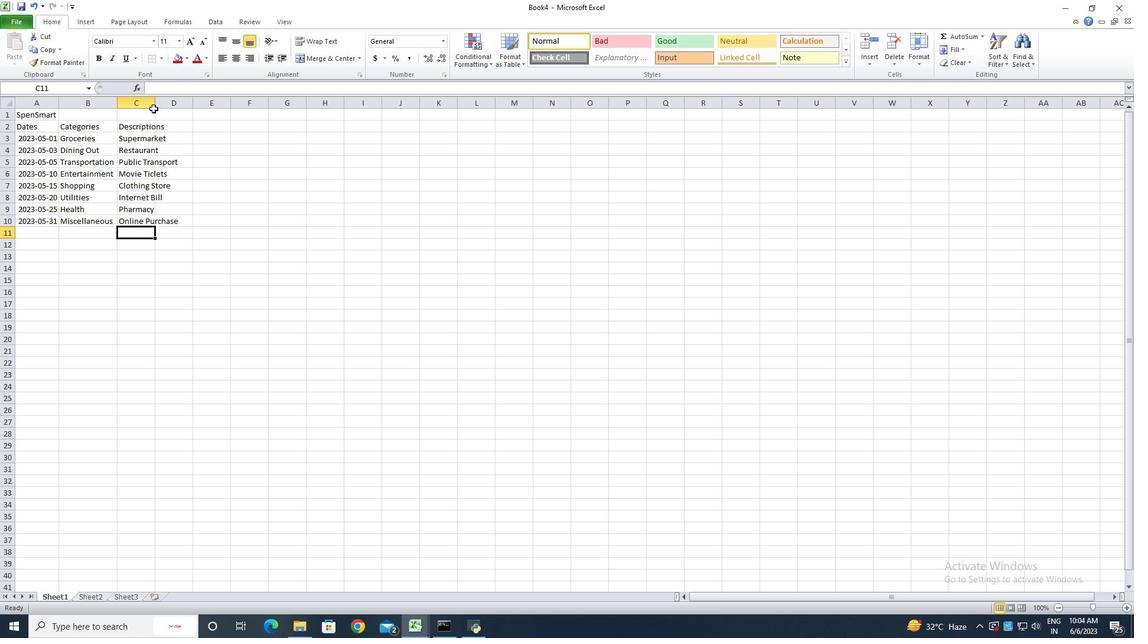 
Action: Mouse moved to (154, 105)
Screenshot: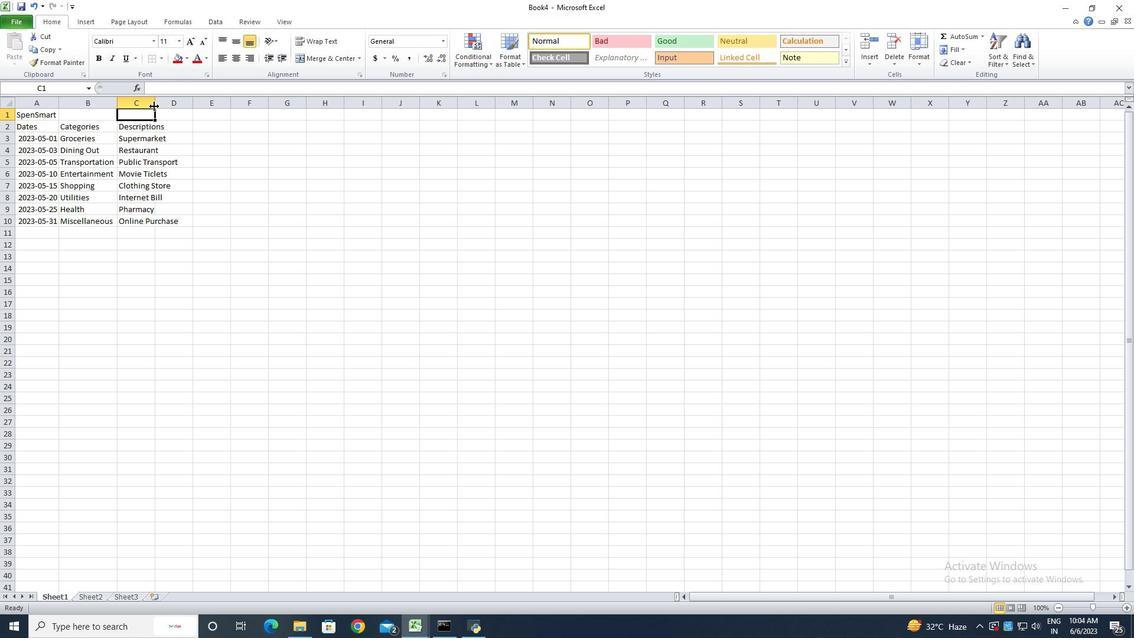
Action: Mouse pressed left at (154, 105)
Screenshot: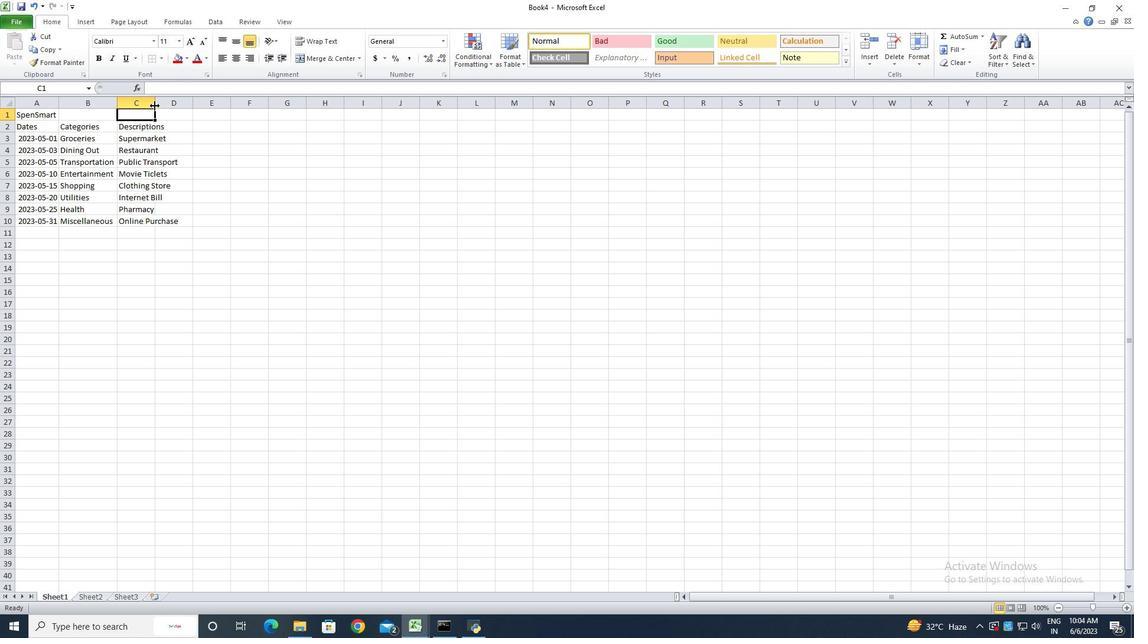 
Action: Mouse pressed left at (154, 105)
Screenshot: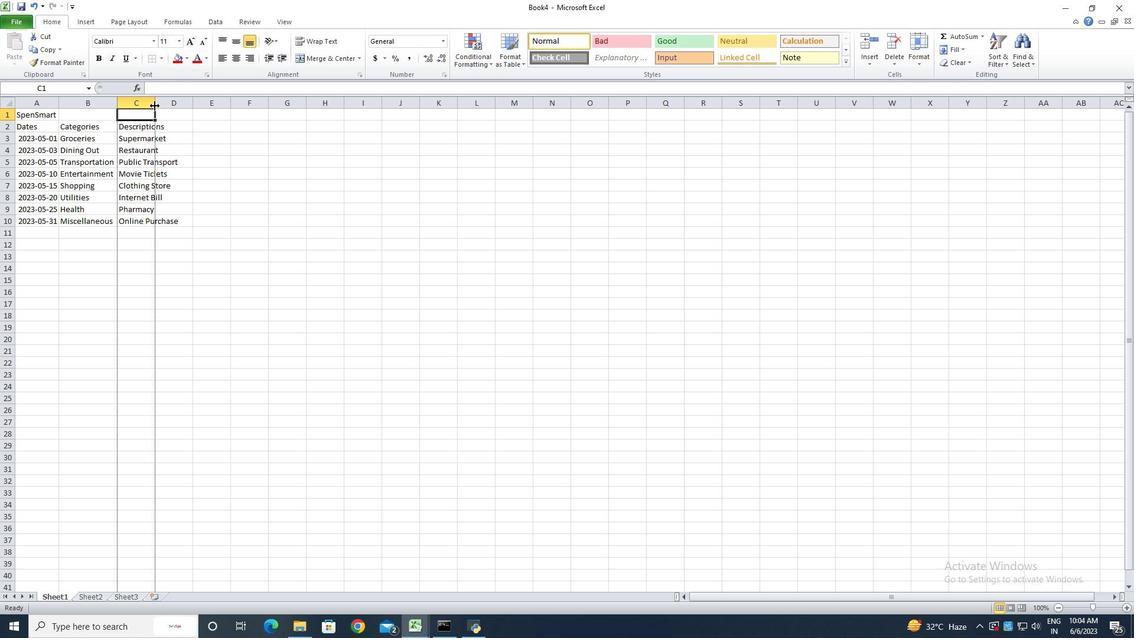 
Action: Mouse moved to (200, 128)
Screenshot: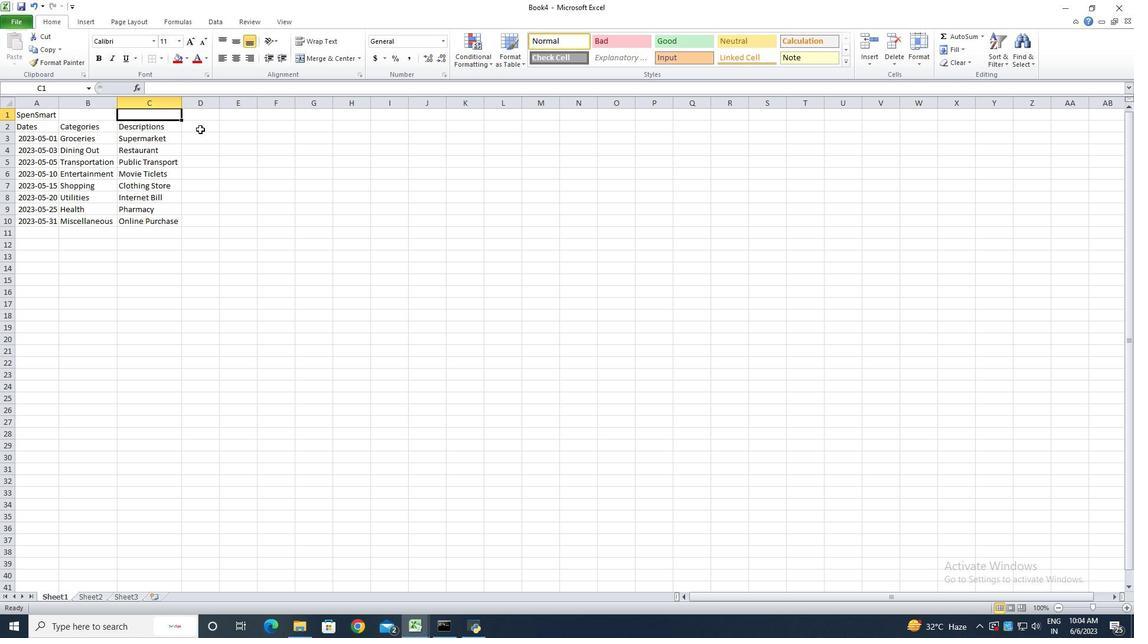 
Action: Mouse pressed left at (200, 128)
Screenshot: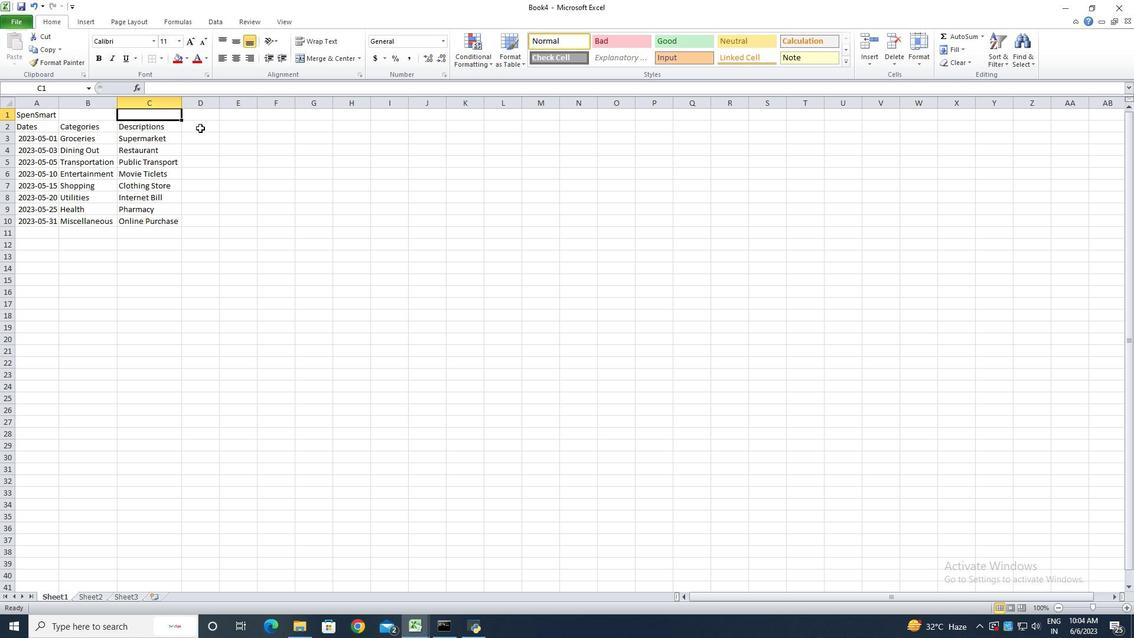 
Action: Mouse moved to (216, 137)
Screenshot: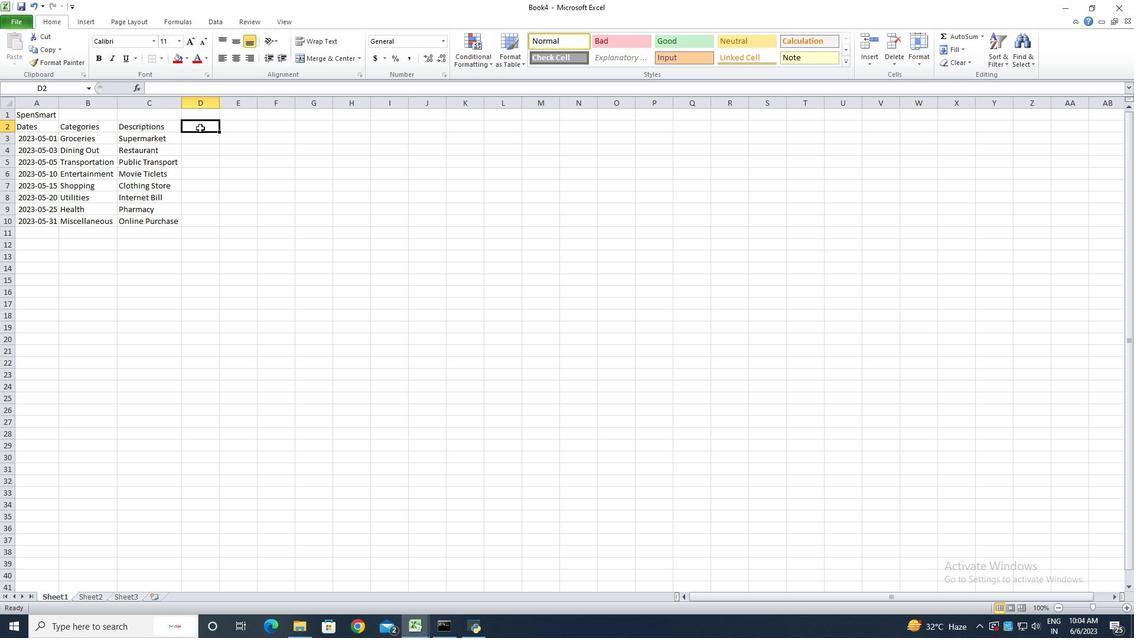 
Action: Key pressed <Key.shift>Amount<Key.enter>50<Key.enter>30<Key.enter>10<Key.enter>20<Key.enter>100<Key.enter>60<Key.enter>40<Key.enter>50<Key.enter>
Screenshot: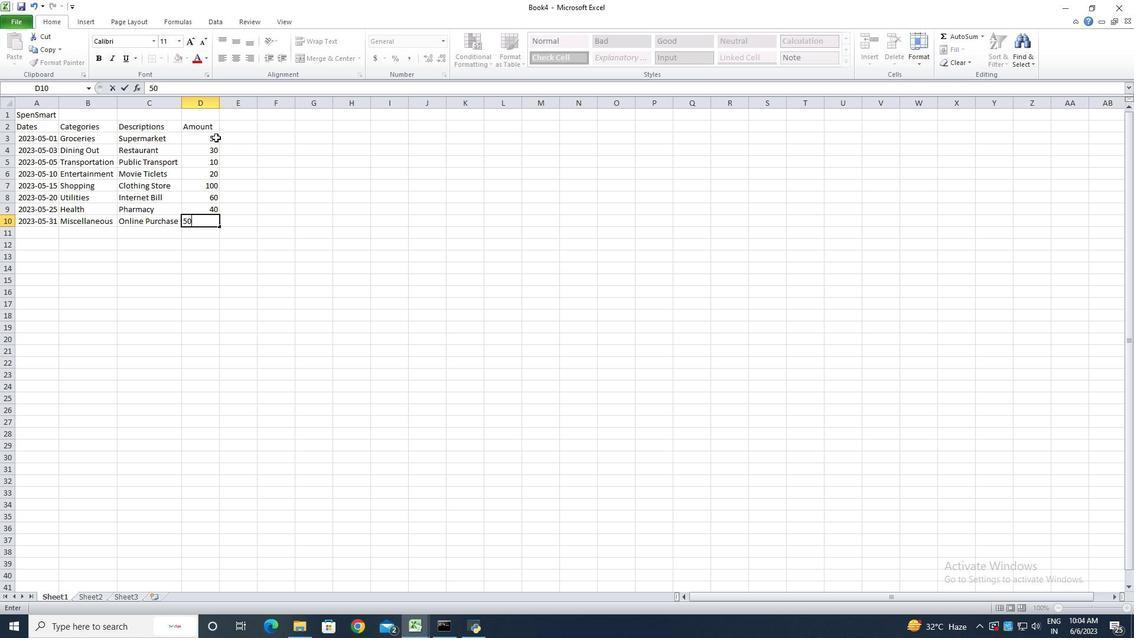 
Action: Mouse moved to (202, 135)
Screenshot: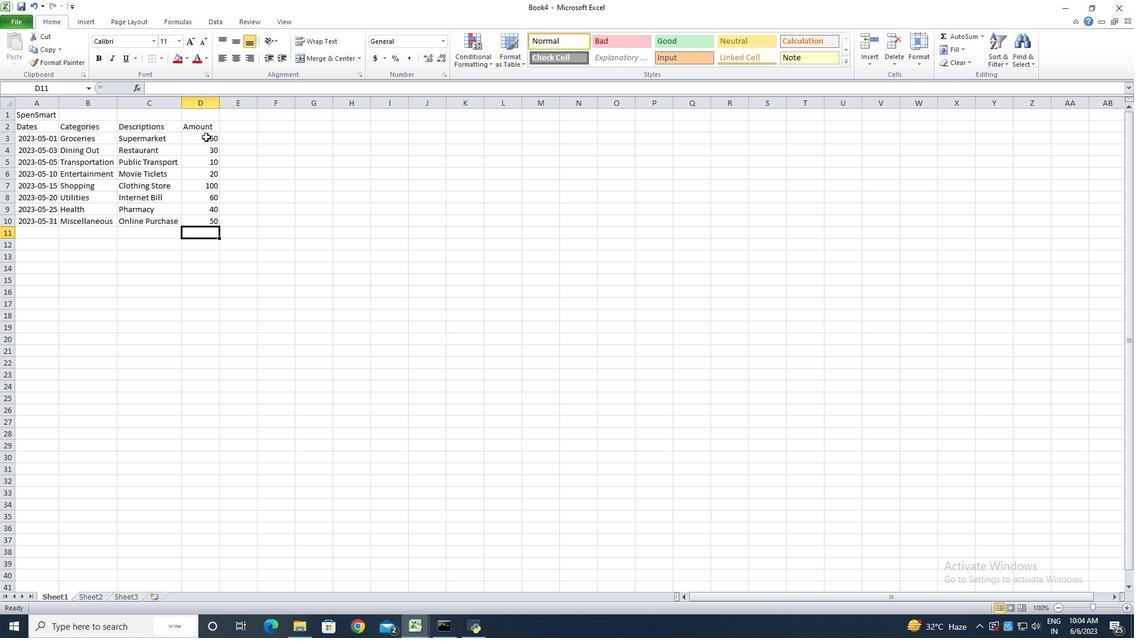 
Action: Mouse pressed left at (202, 135)
Screenshot: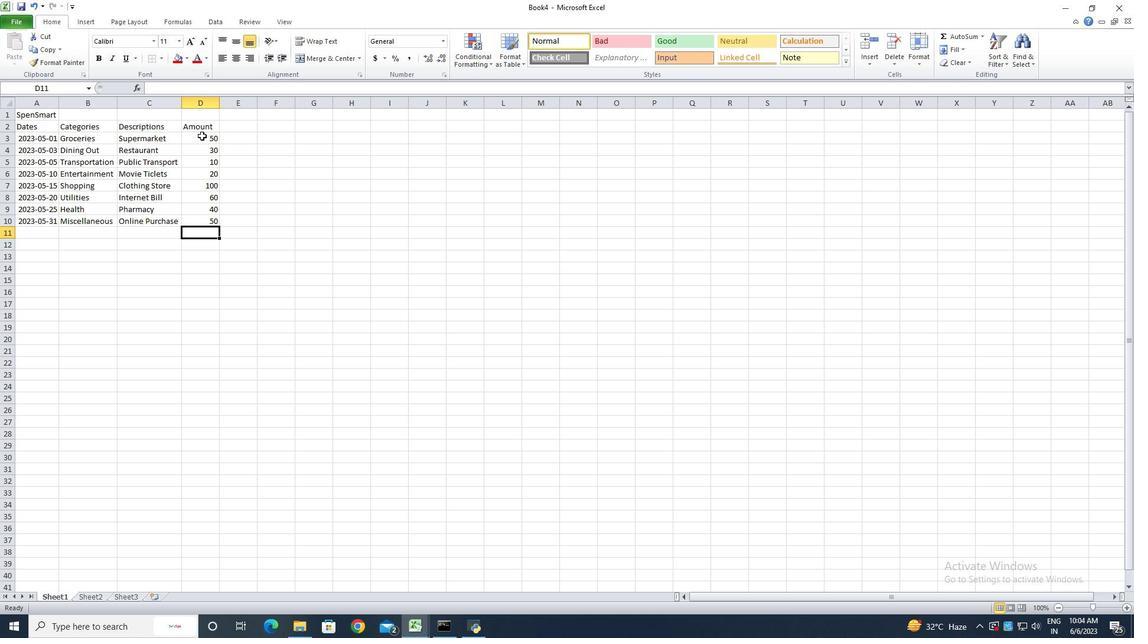 
Action: Mouse moved to (441, 41)
Screenshot: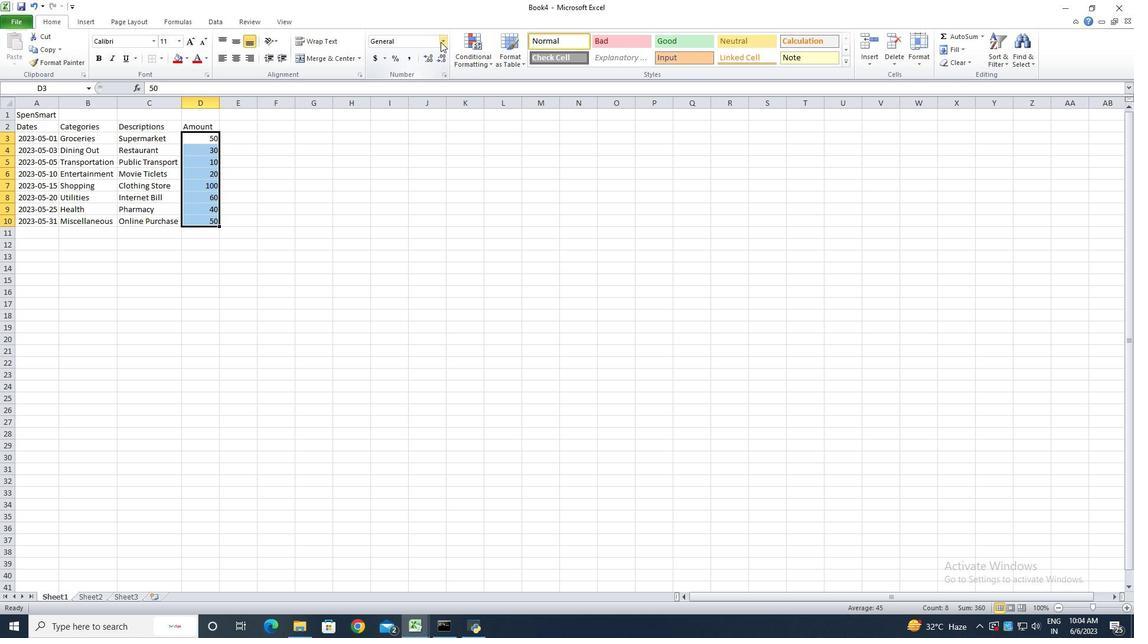
Action: Mouse pressed left at (441, 41)
Screenshot: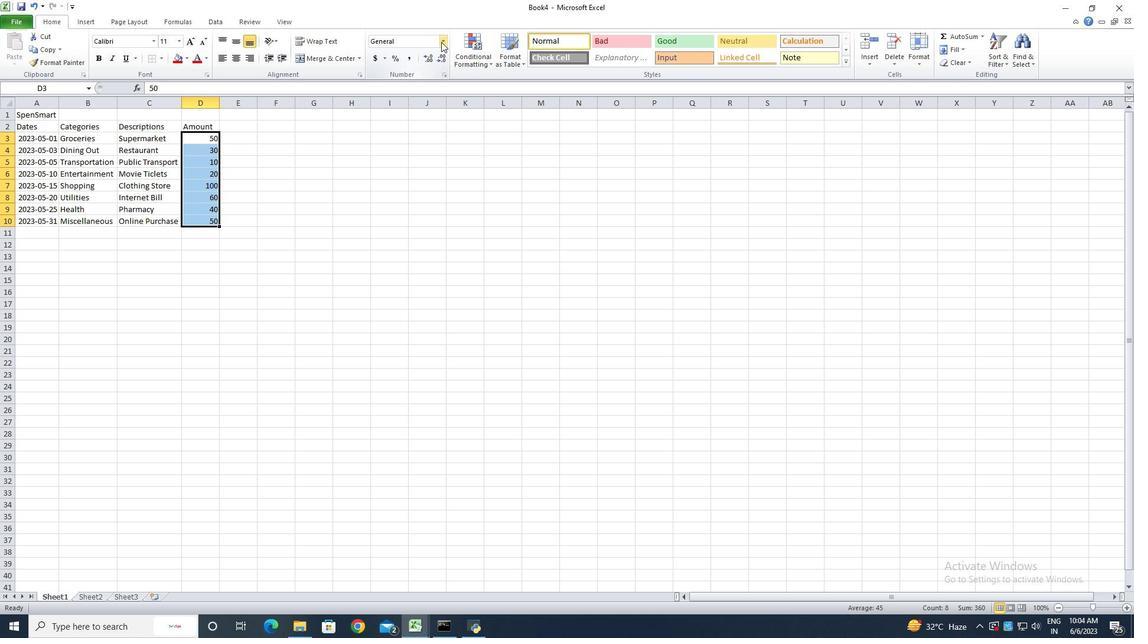 
Action: Mouse moved to (408, 340)
Screenshot: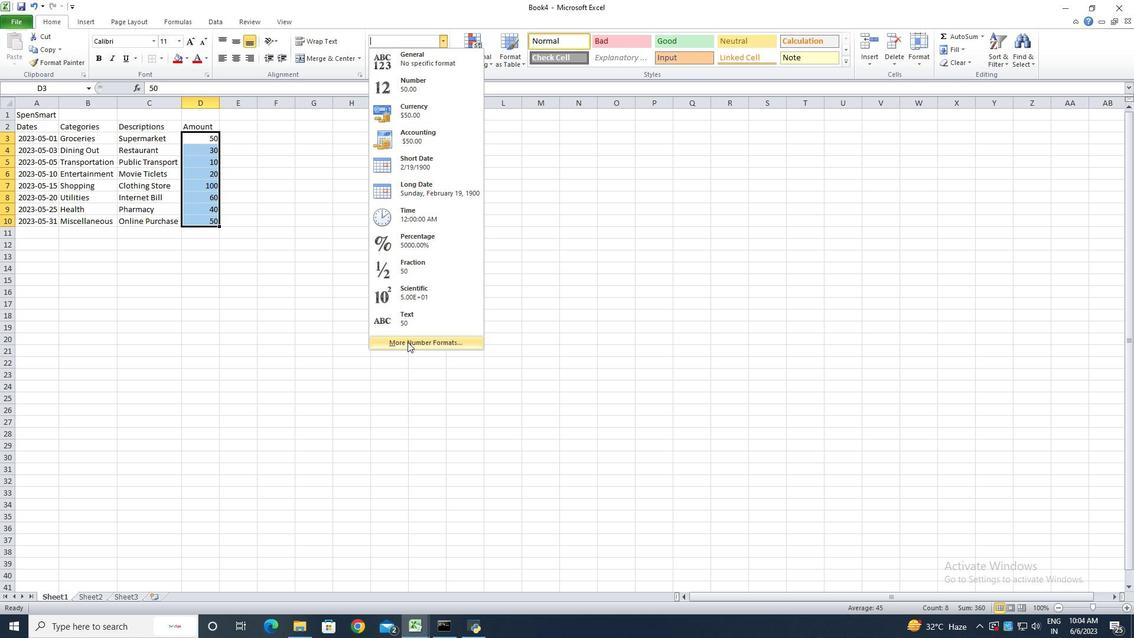 
Action: Mouse pressed left at (408, 340)
Screenshot: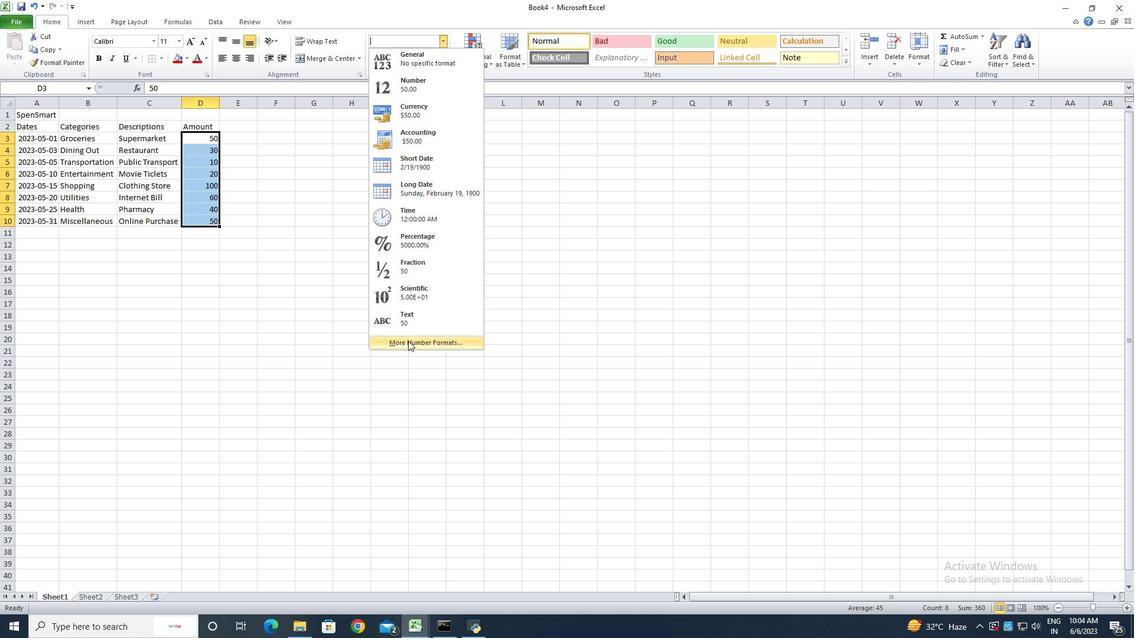 
Action: Mouse moved to (175, 222)
Screenshot: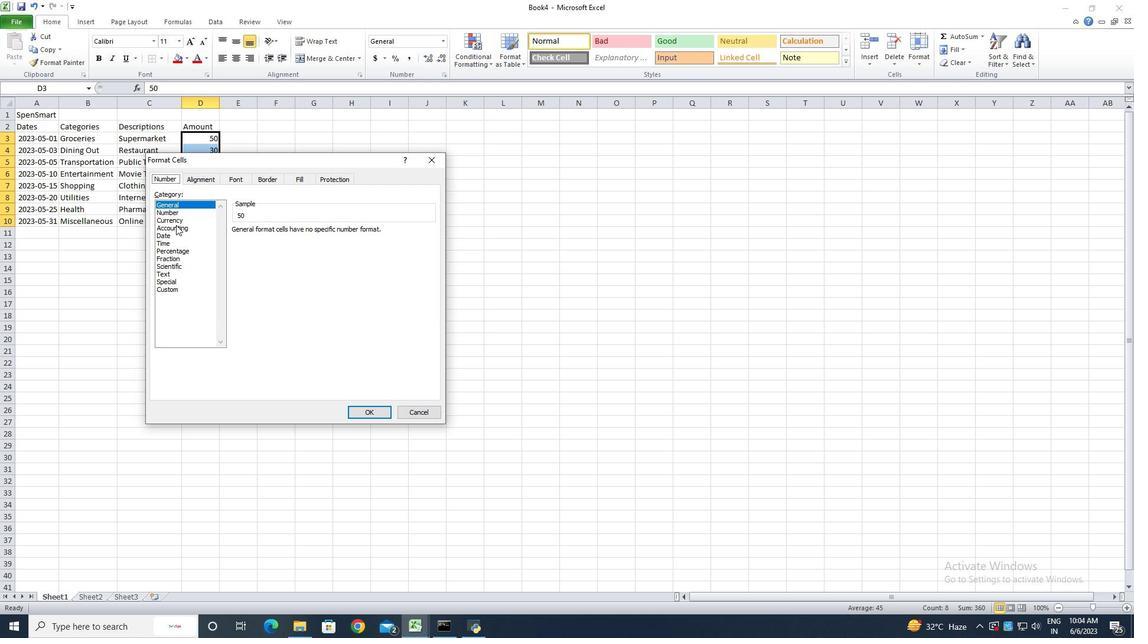 
Action: Mouse pressed left at (175, 222)
Screenshot: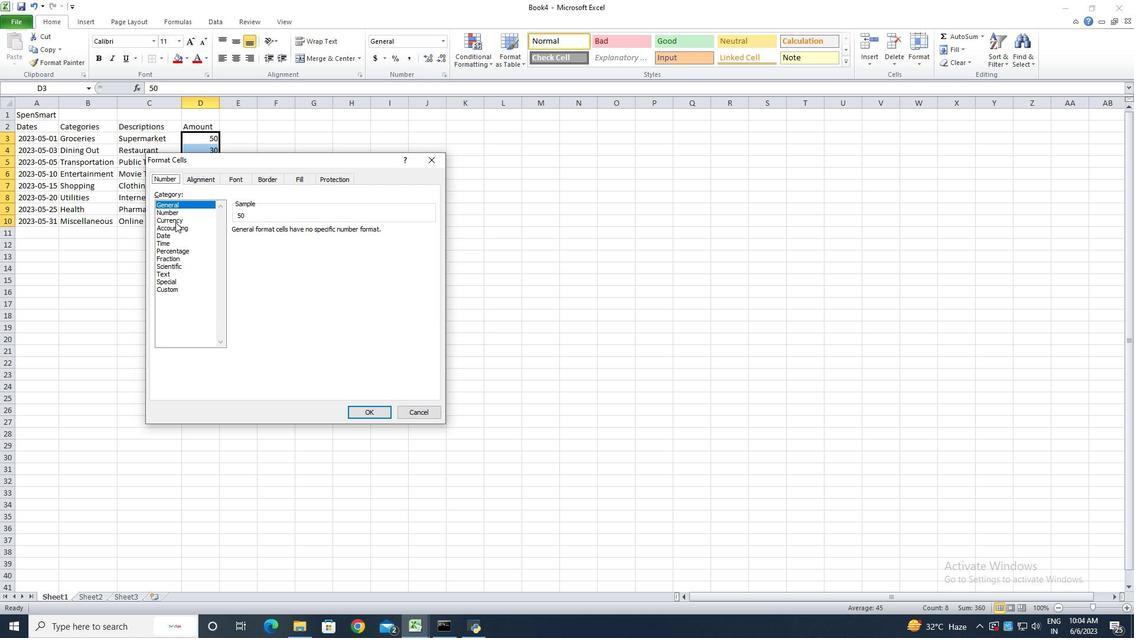 
Action: Mouse moved to (309, 233)
Screenshot: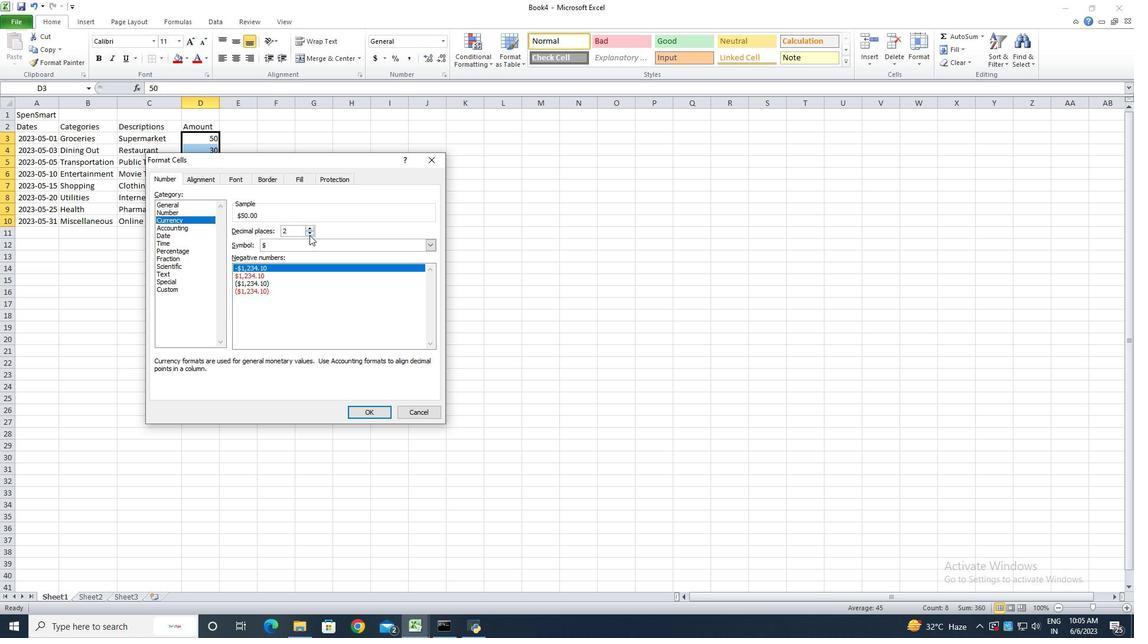 
Action: Mouse pressed left at (309, 233)
Screenshot: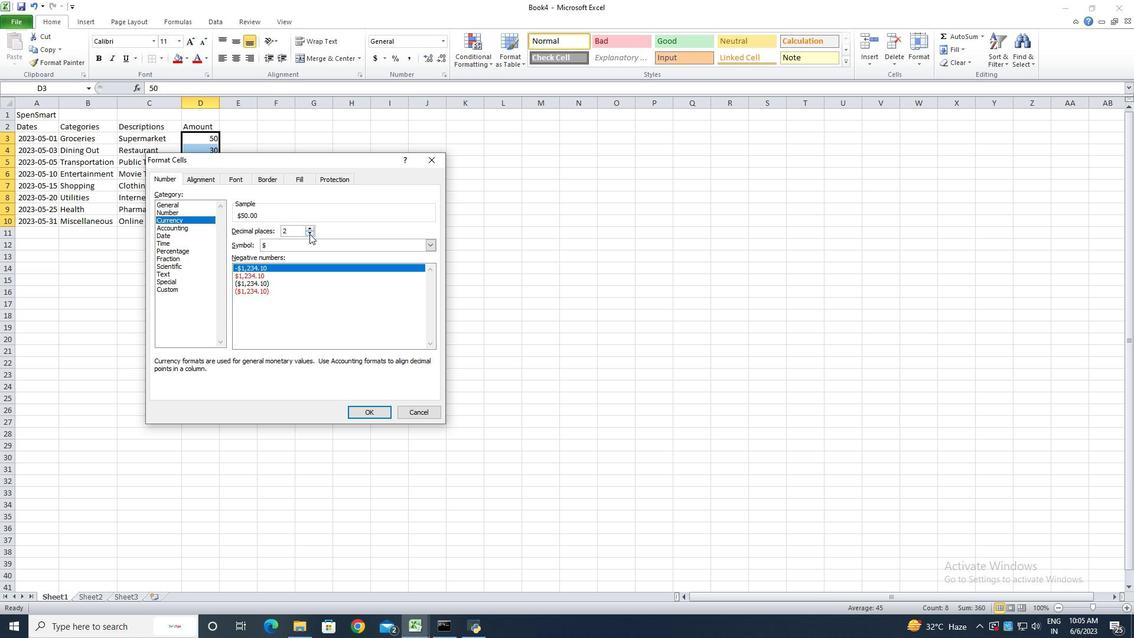
Action: Mouse pressed left at (309, 233)
Screenshot: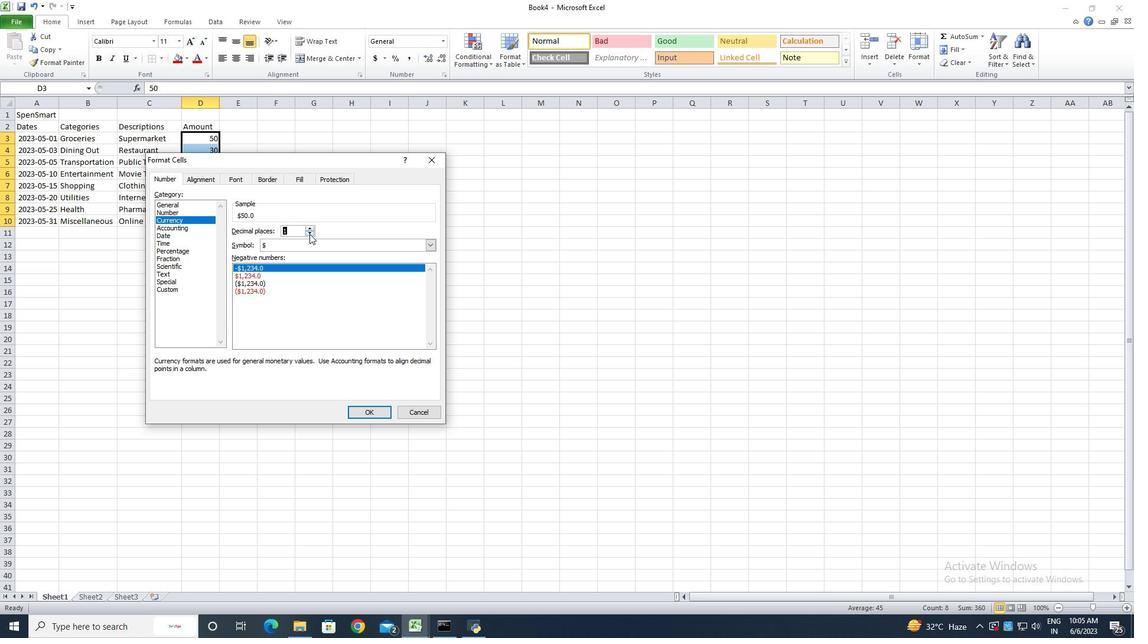 
Action: Mouse moved to (366, 414)
Screenshot: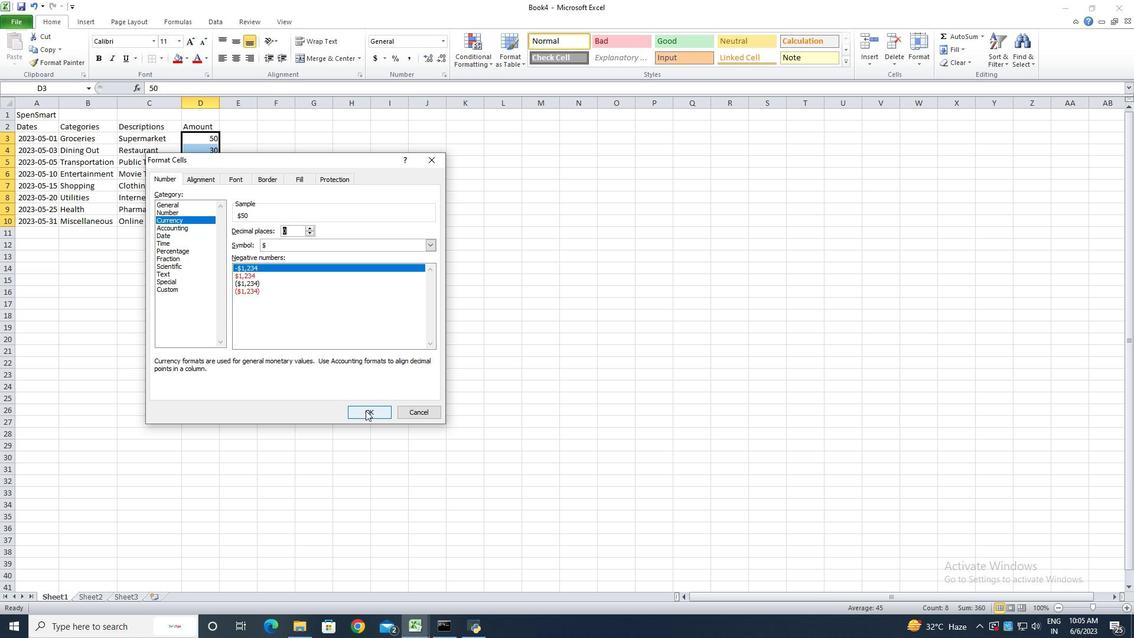 
Action: Mouse pressed left at (366, 414)
Screenshot: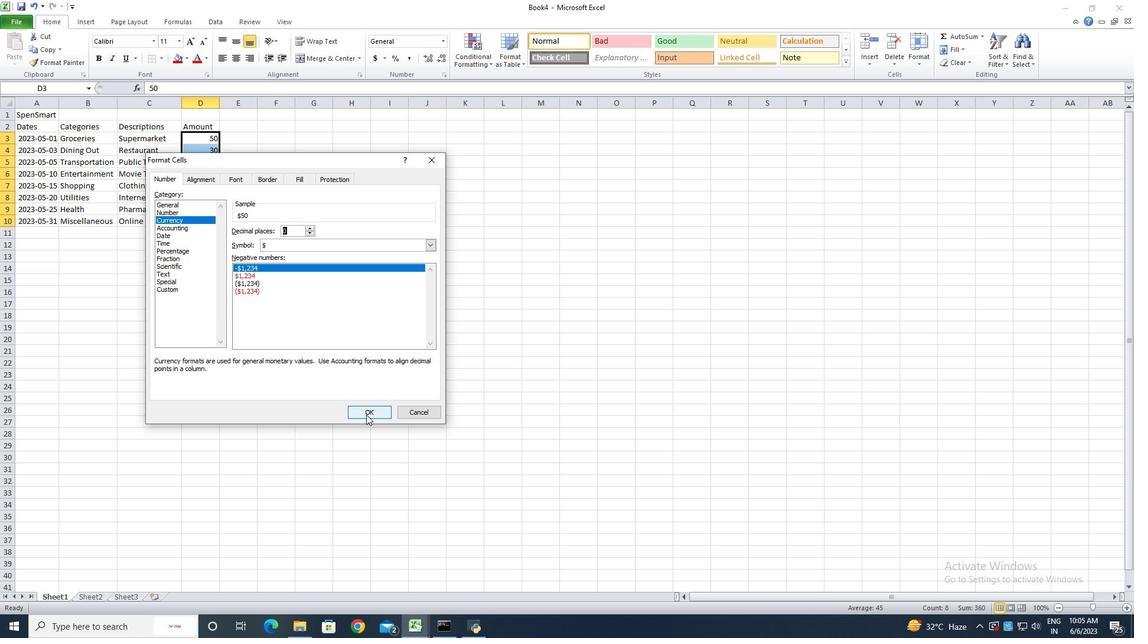 
Action: Mouse moved to (220, 105)
Screenshot: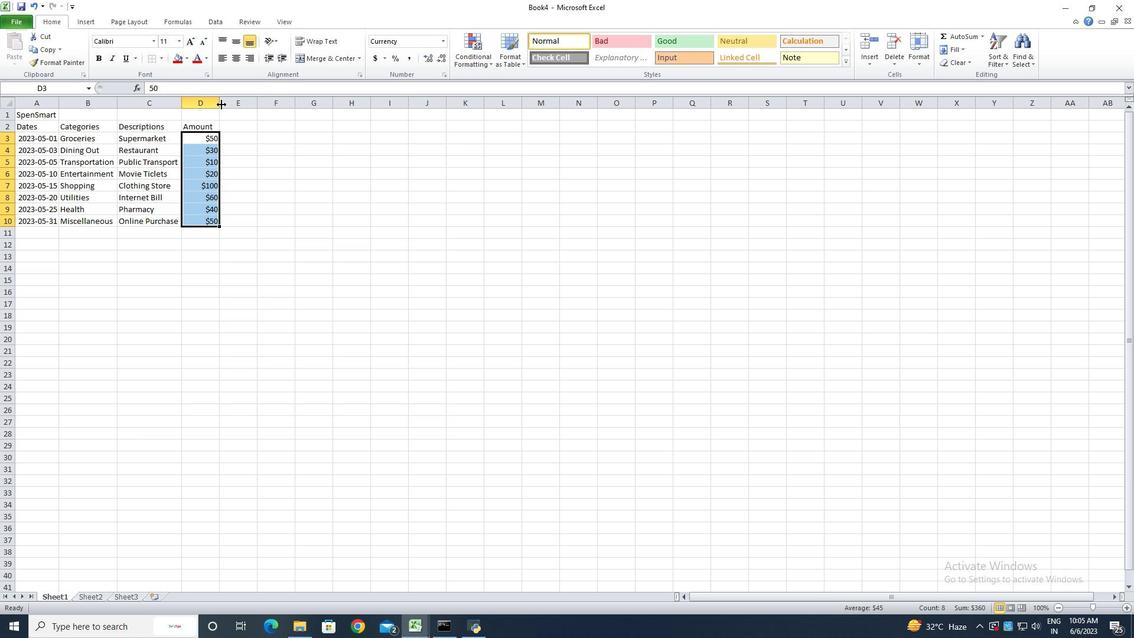 
Action: Mouse pressed left at (220, 105)
Screenshot: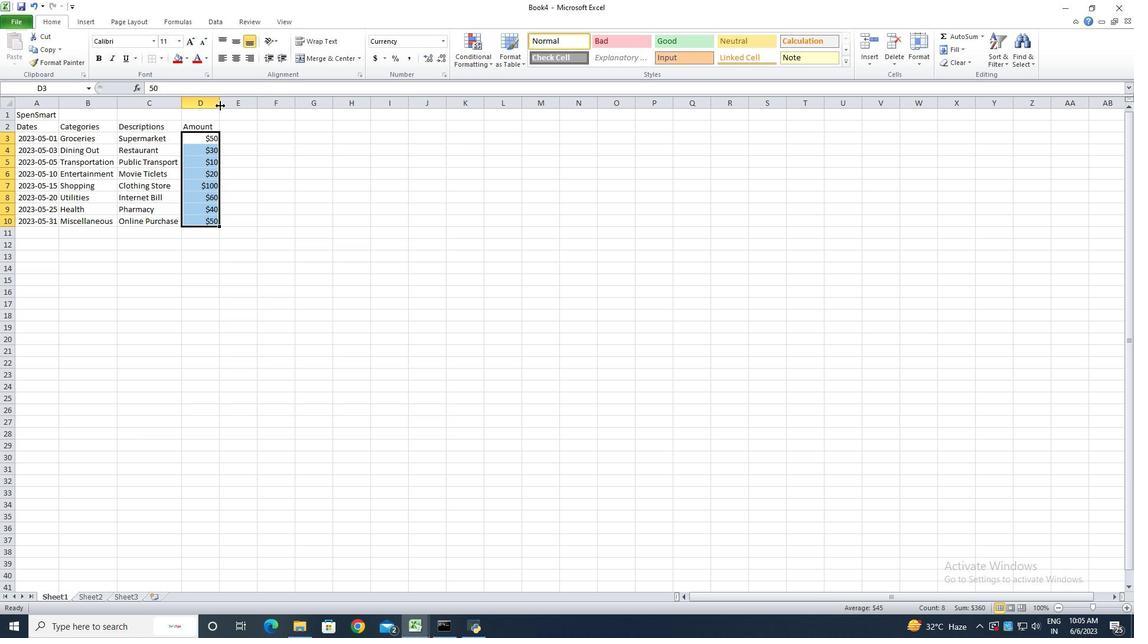 
Action: Mouse moved to (220, 105)
Screenshot: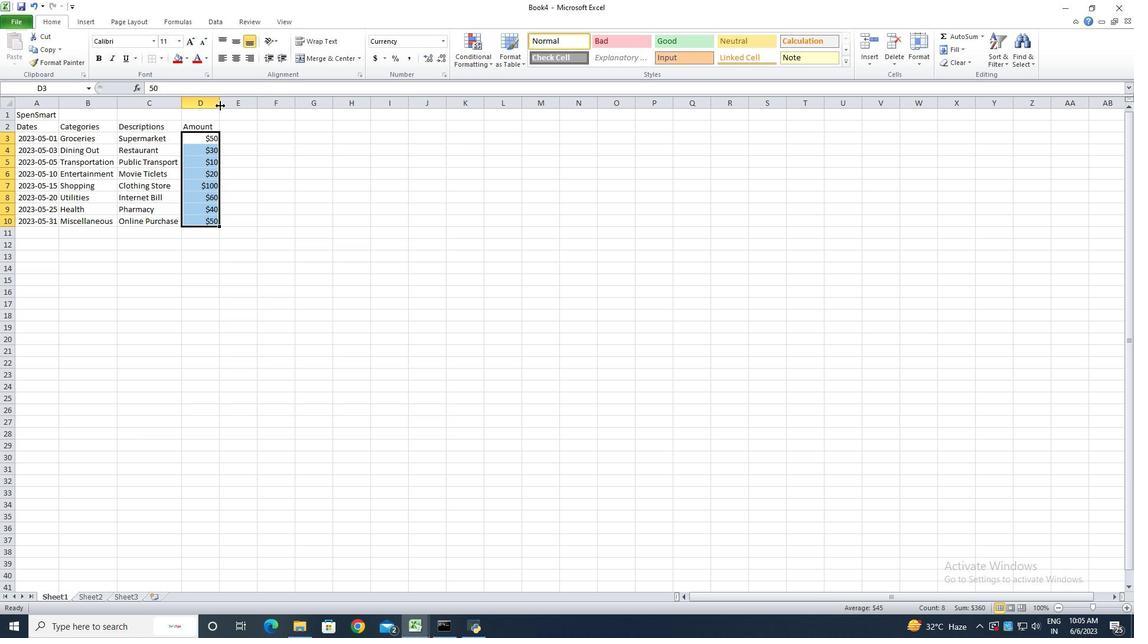 
Action: Mouse pressed left at (220, 105)
Screenshot: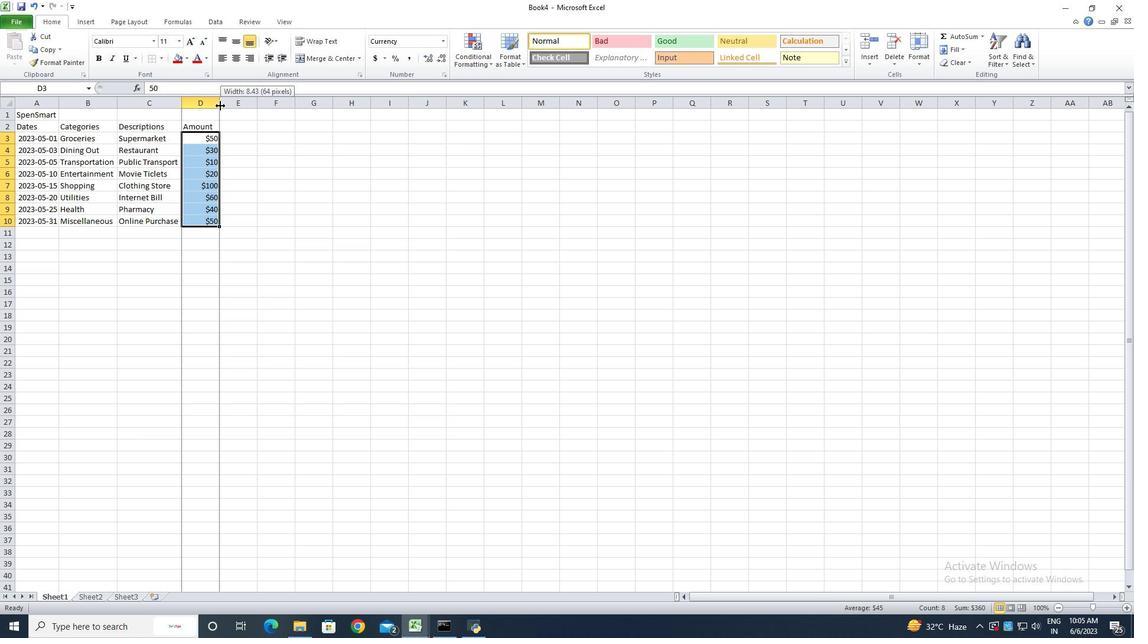 
Action: Mouse moved to (40, 116)
Screenshot: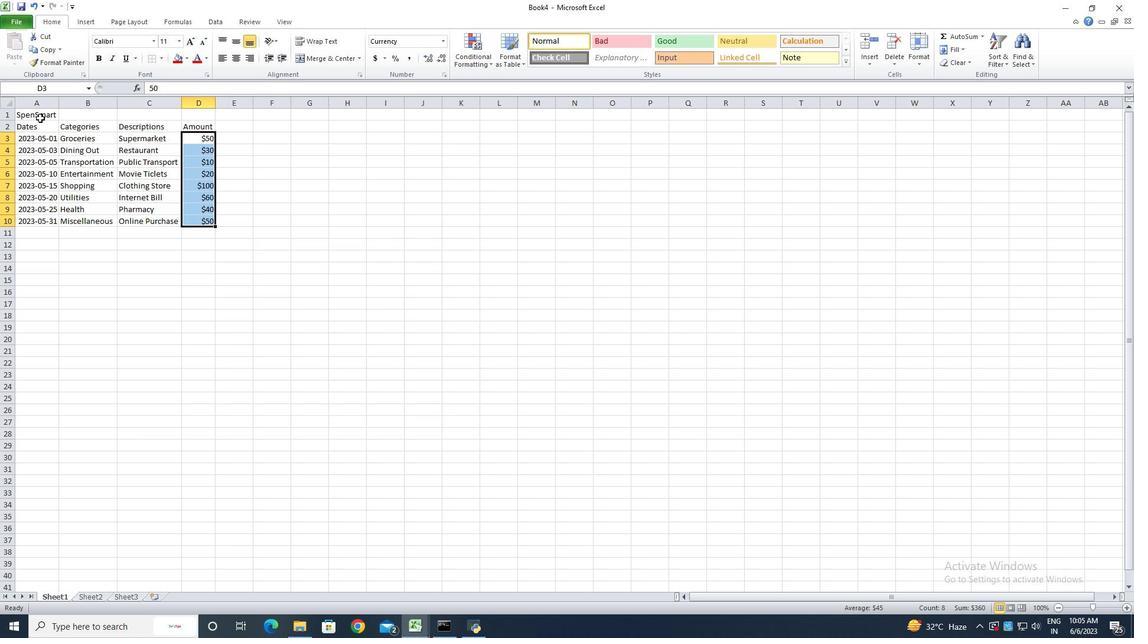 
Action: Mouse pressed left at (40, 116)
Screenshot: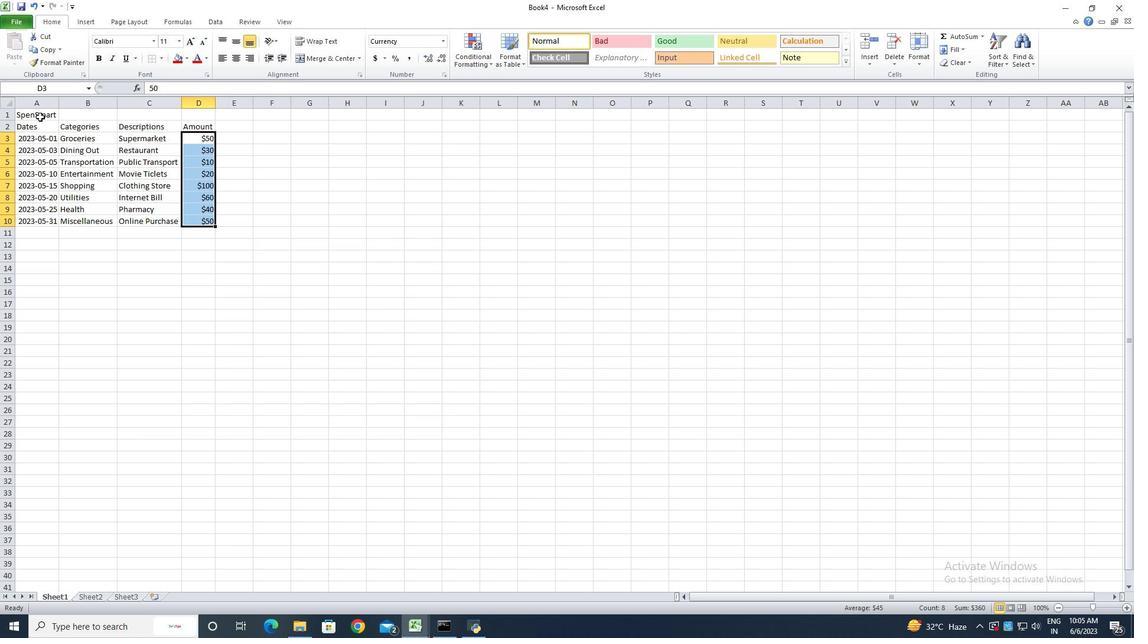 
Action: Mouse moved to (319, 60)
Screenshot: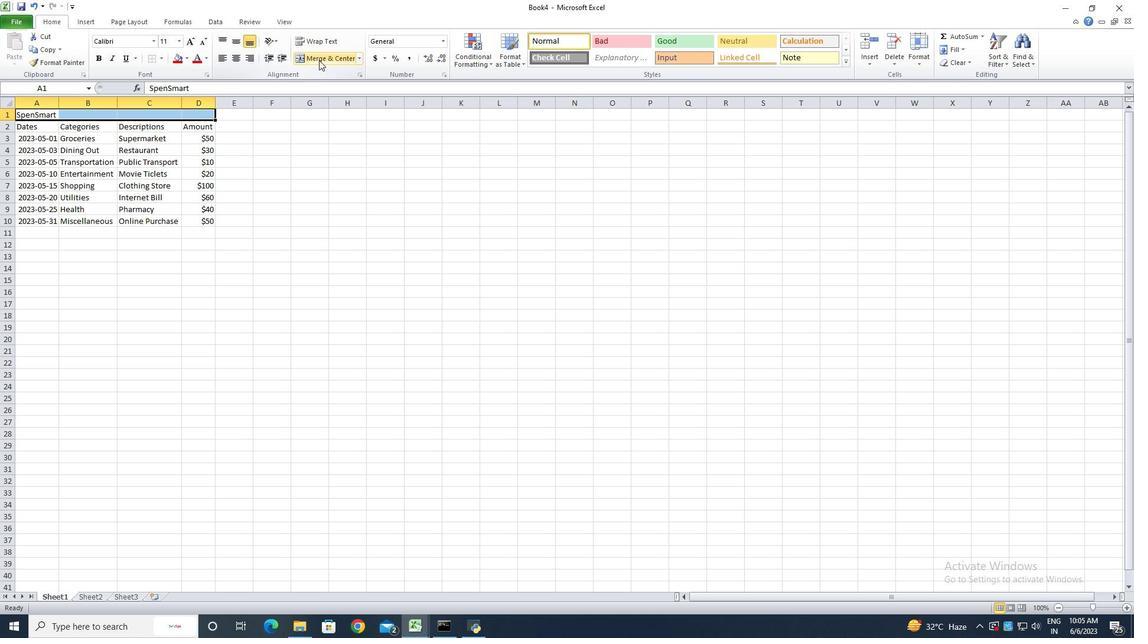 
Action: Mouse pressed left at (319, 60)
Screenshot: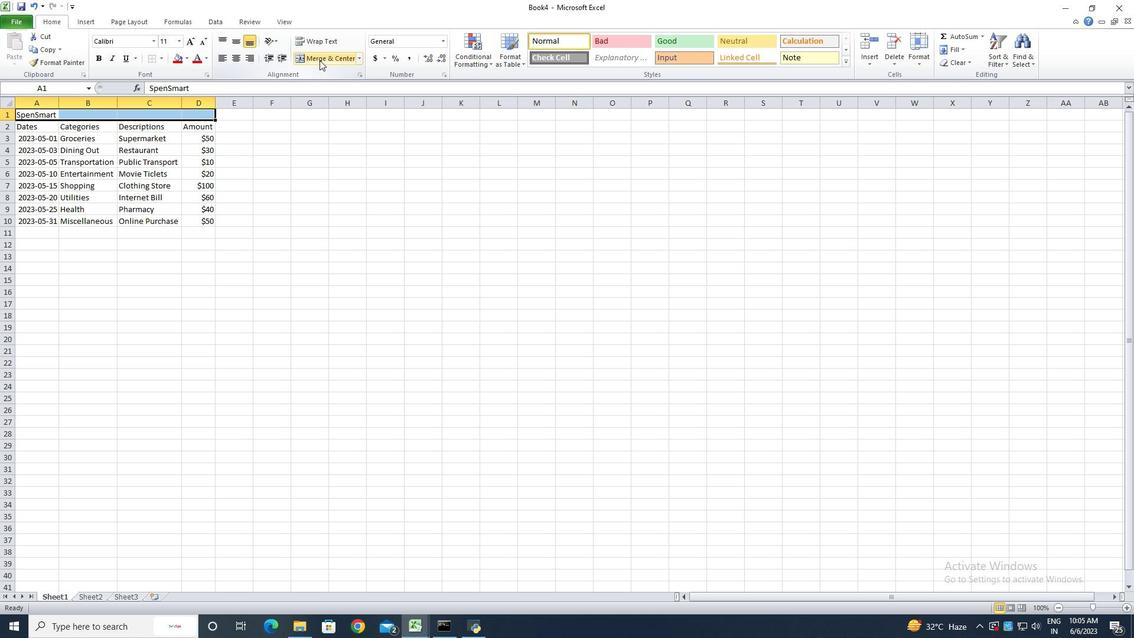
Action: Mouse moved to (16, 24)
Screenshot: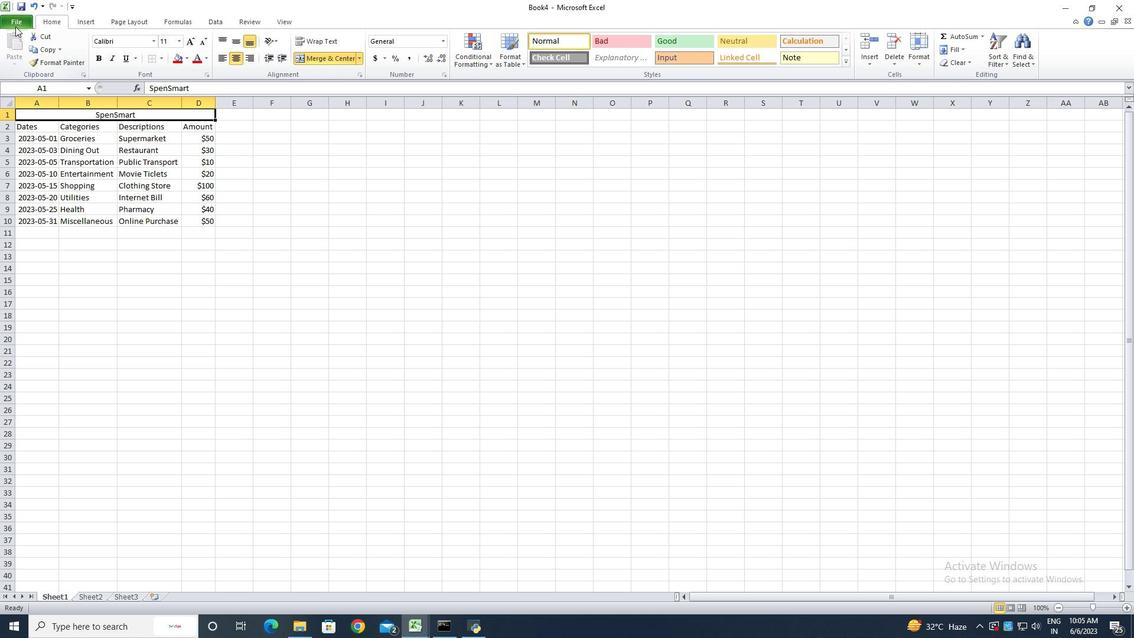 
Action: Mouse pressed left at (16, 24)
Screenshot: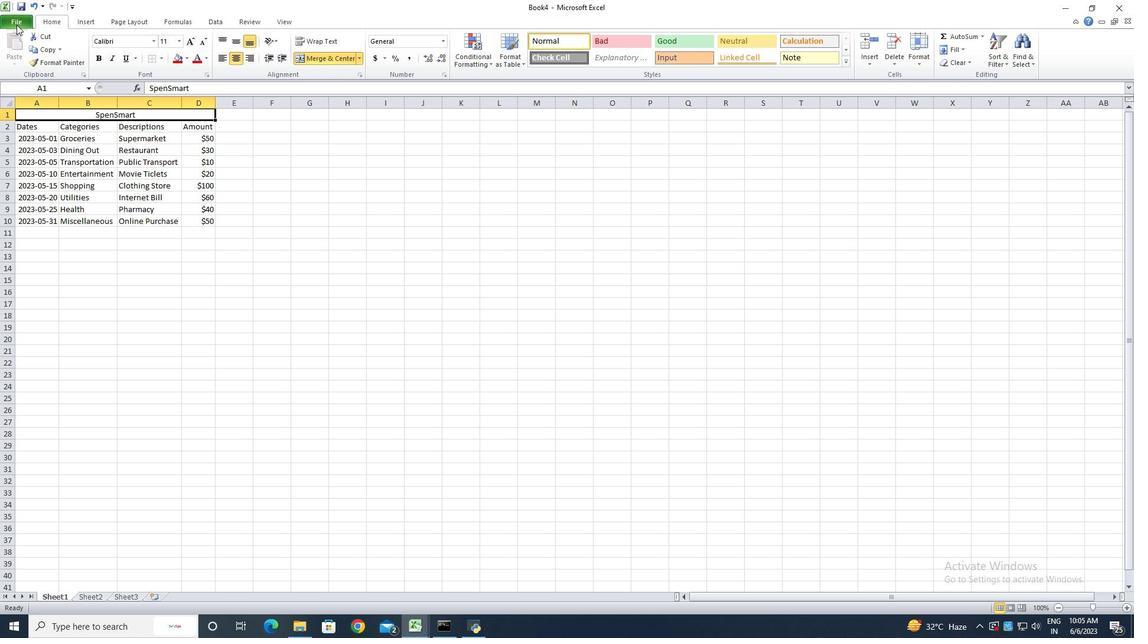 
Action: Mouse moved to (31, 54)
Screenshot: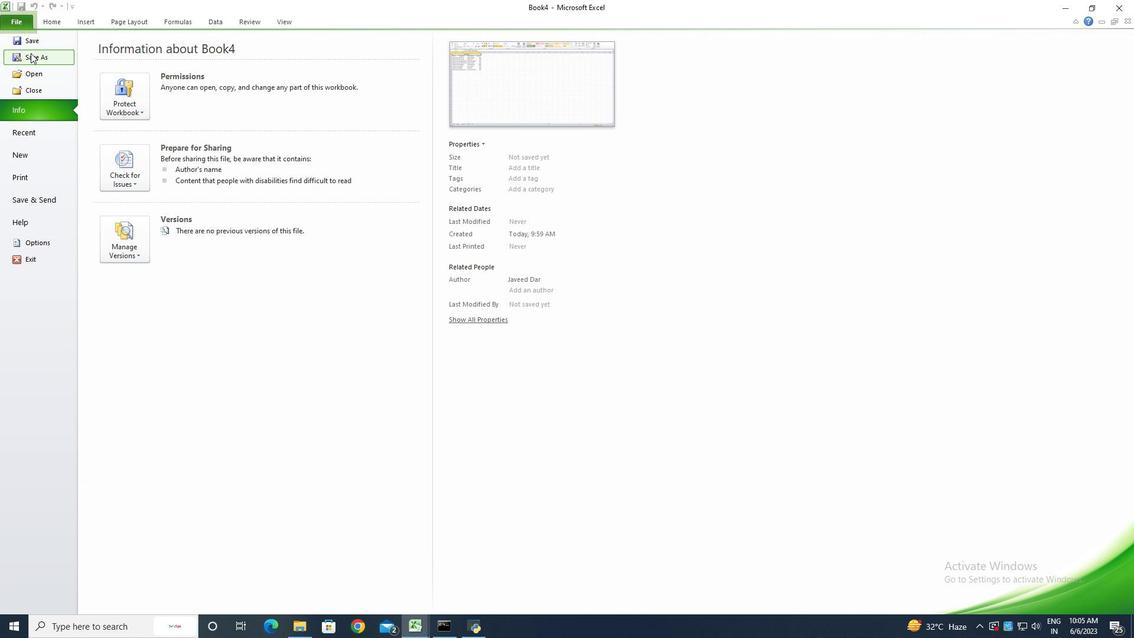 
Action: Mouse pressed left at (31, 54)
Screenshot: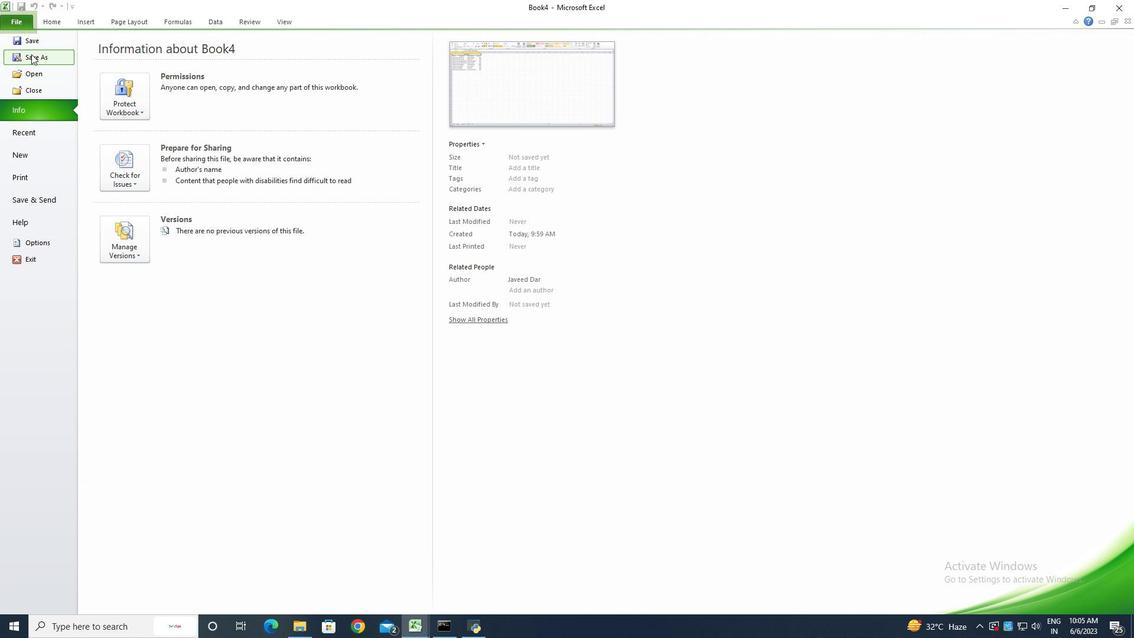 
Action: Key pressed <Key.shift>Expense<Key.space><Key.shift>Tracking<Key.space><Key.shift><Key.shift><Key.shift><Key.shift><Key.shift>Template
Screenshot: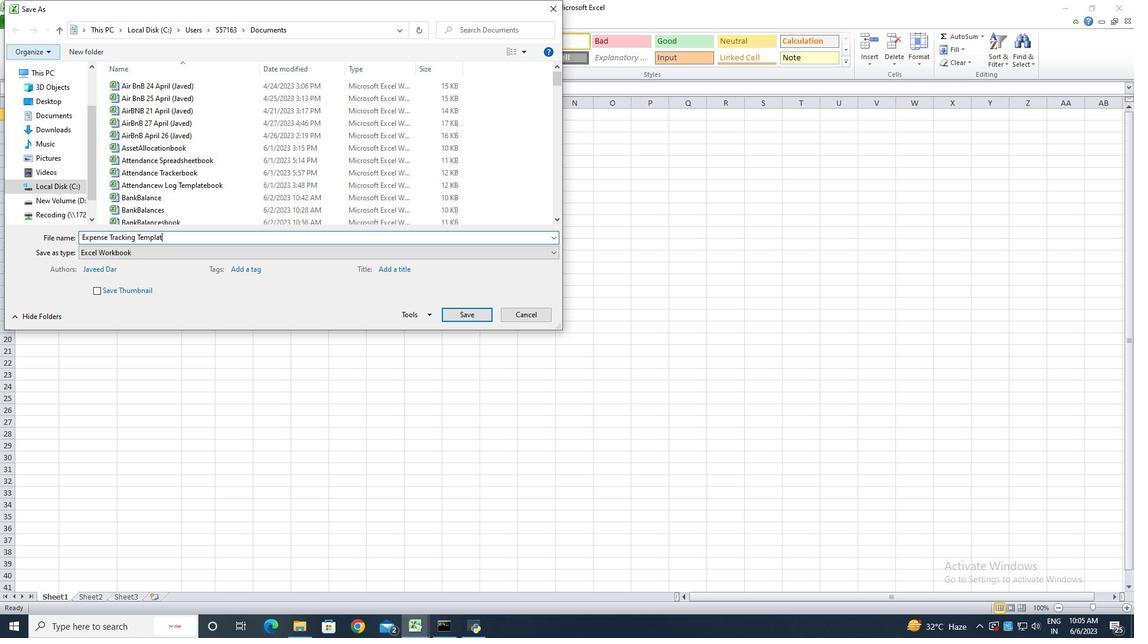 
Action: Mouse moved to (472, 316)
Screenshot: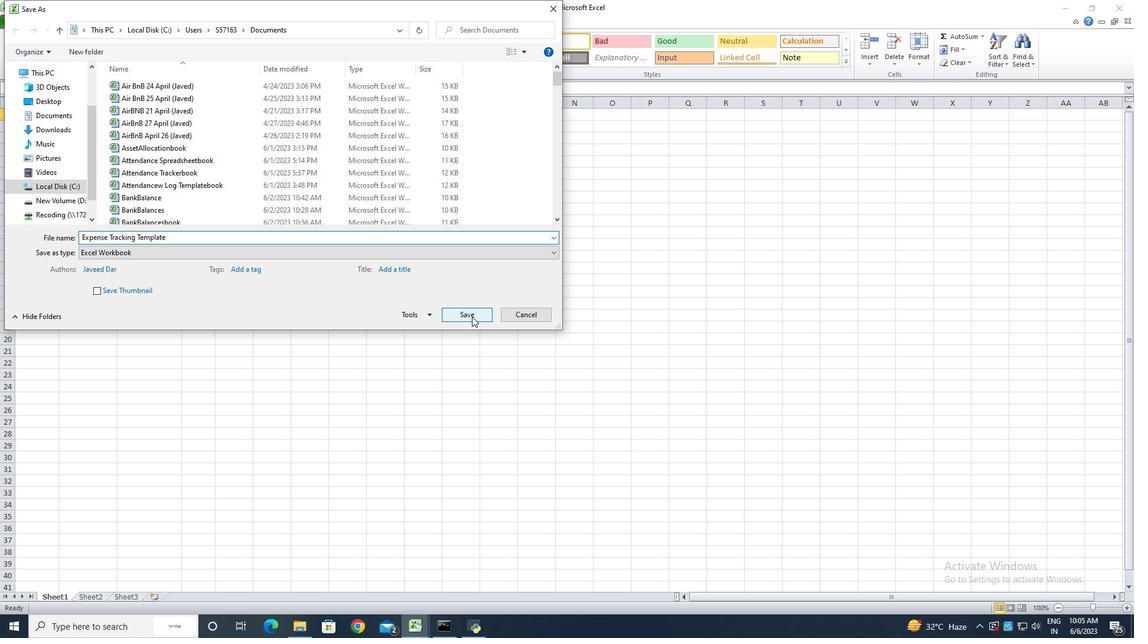 
Action: Mouse pressed left at (472, 316)
Screenshot: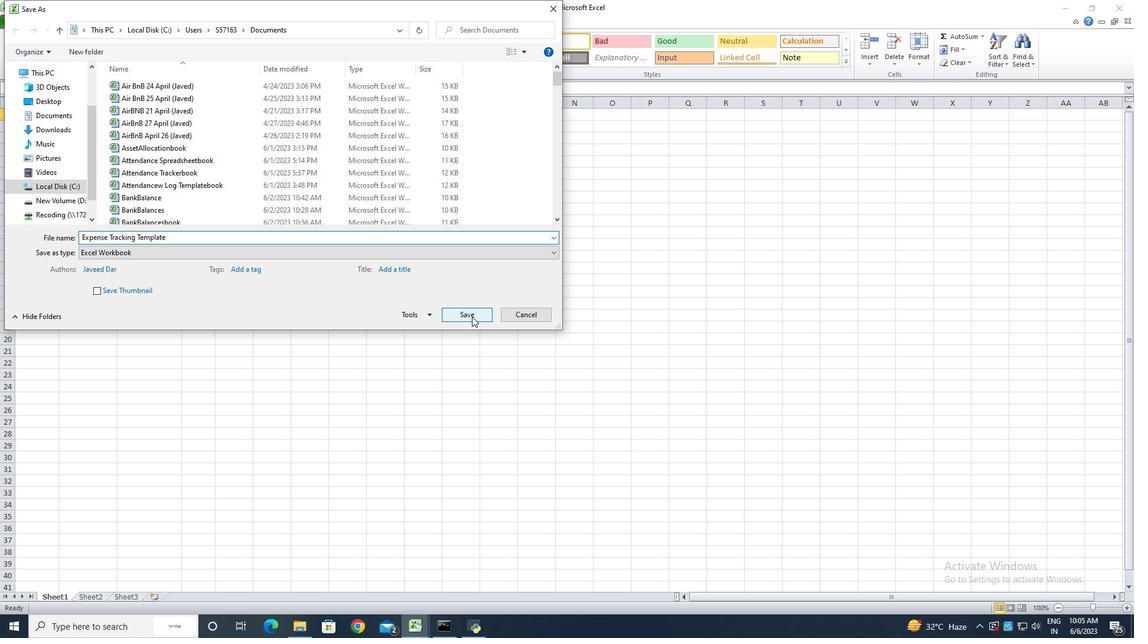 
Action: Mouse moved to (405, 326)
Screenshot: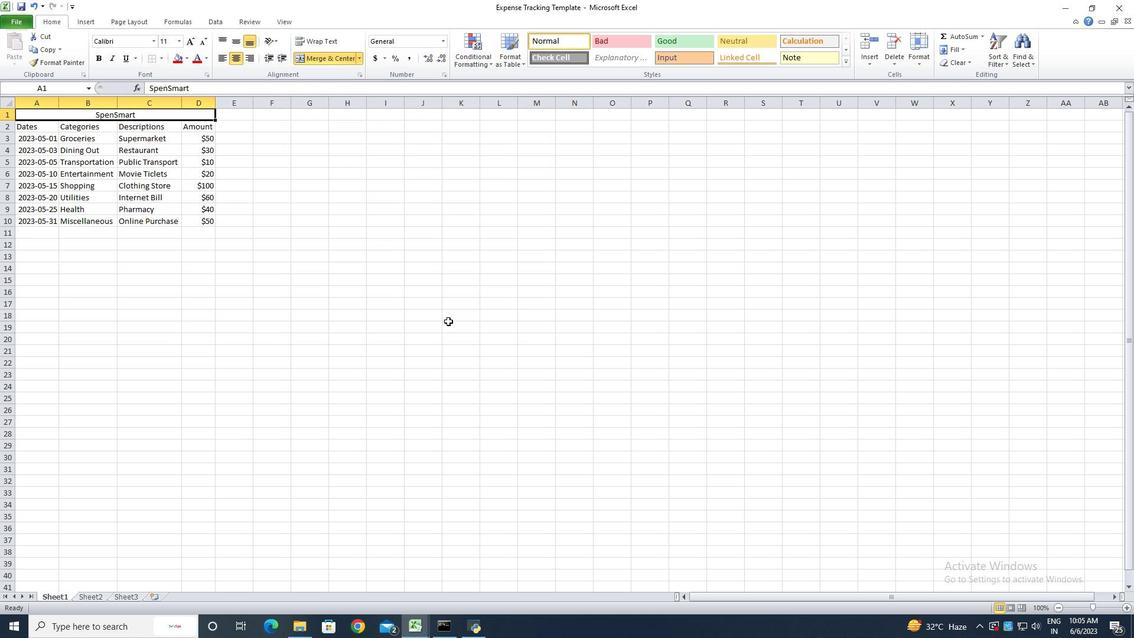
Action: Mouse pressed left at (405, 326)
Screenshot: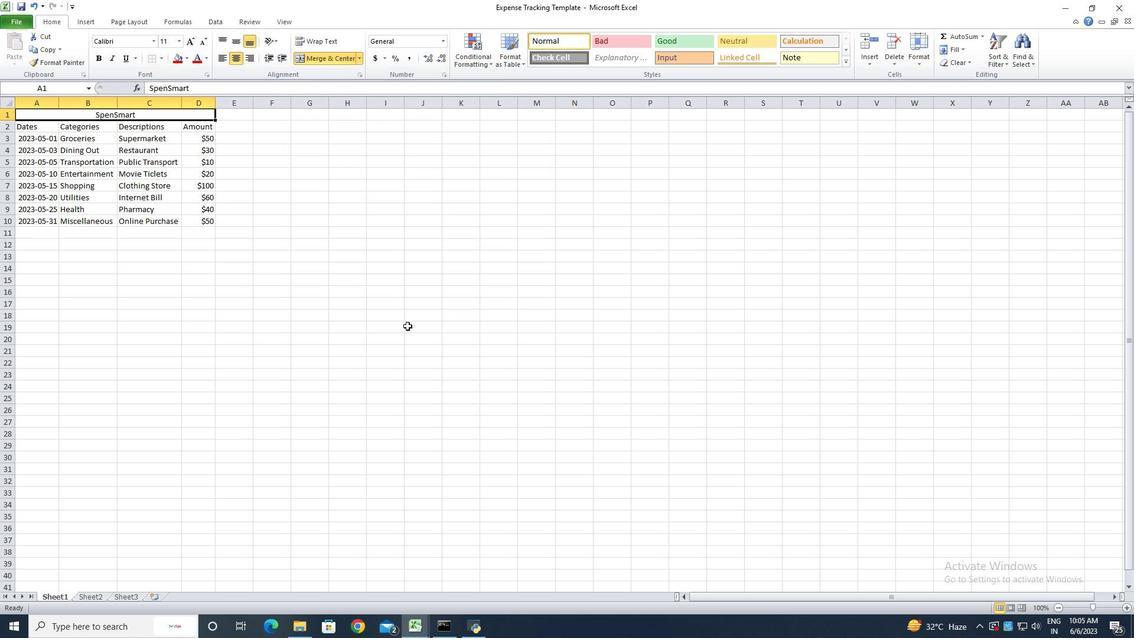 
Action: Key pressed ctrl+S
Screenshot: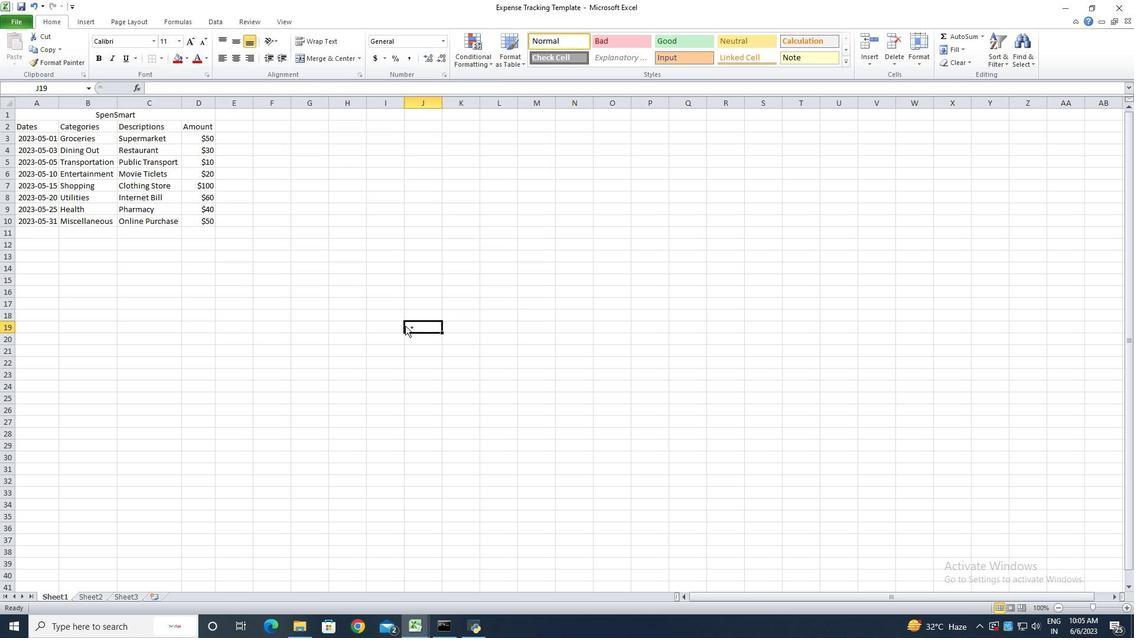 
